 Task: Add an event with the title Second Team Building Retreat, date ''2024/05/02'', time 9:40 AM to 11:40 AMand add a description: The quality assurance team will examine the actual deliverables produced during the project, such as software applications, reports, or physical products. They will verify that the deliverables meet the specified requirements, functional specifications, and quality standards.Select event color  Lavender . Add location for the event as: 456 Giza Pyramids, Giza, Egypt, logged in from the account softage.6@softage.netand send the event invitation to softage.7@softage.net and softage.8@softage.net. Set a reminder for the event Every weekday(Monday to Friday)
Action: Mouse moved to (83, 110)
Screenshot: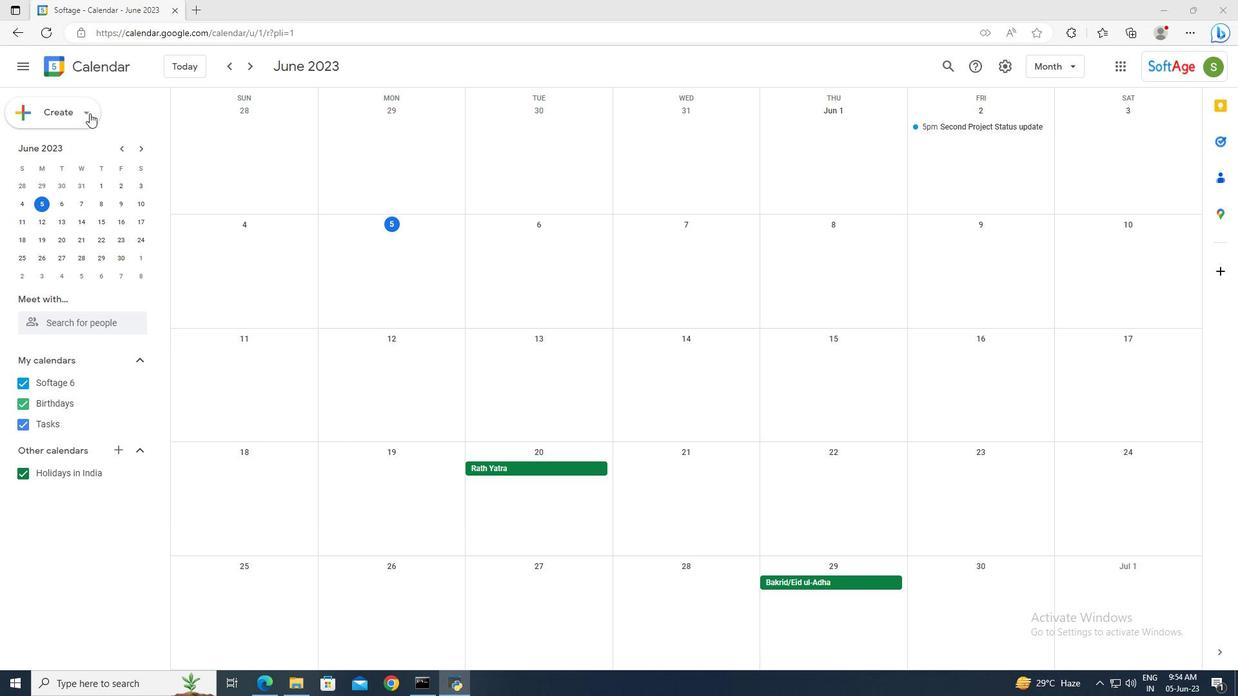 
Action: Mouse pressed left at (83, 110)
Screenshot: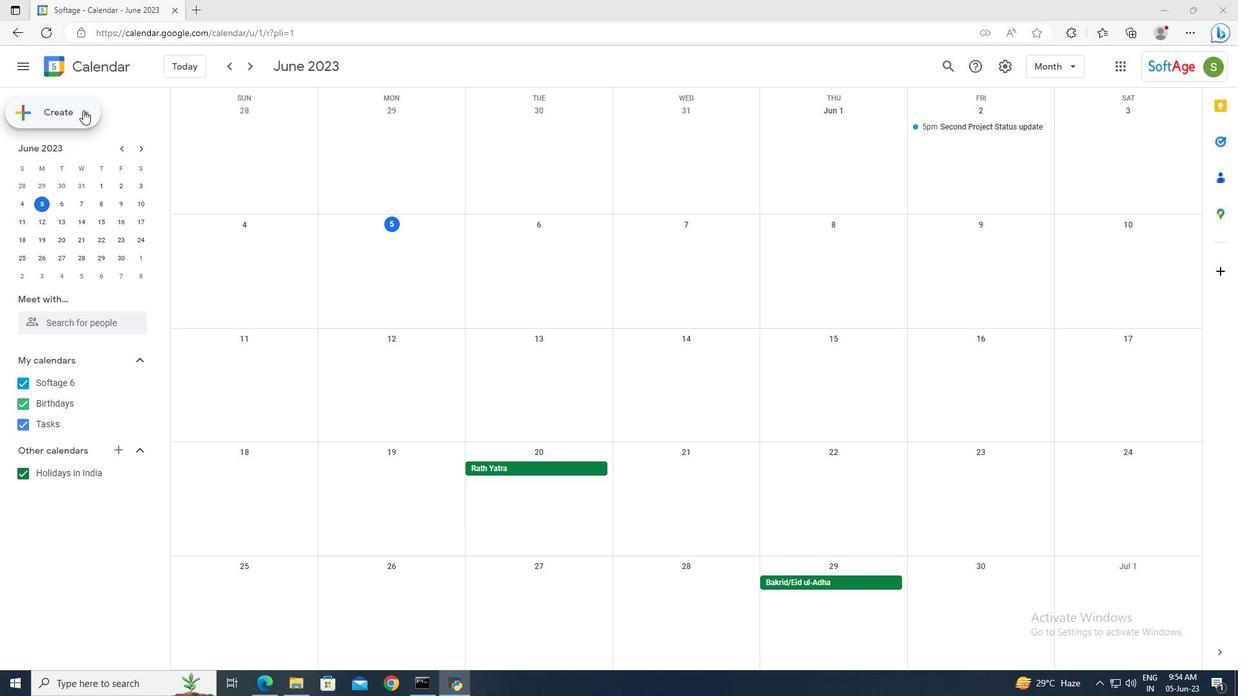 
Action: Mouse moved to (83, 141)
Screenshot: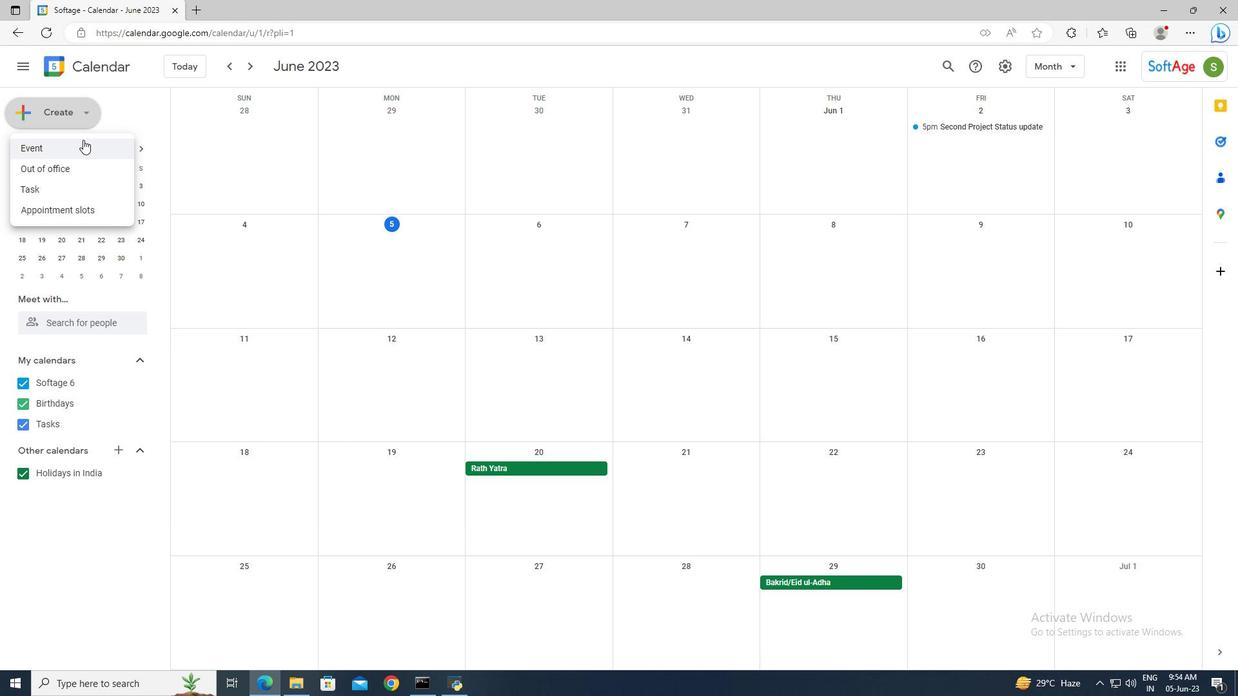 
Action: Mouse pressed left at (83, 141)
Screenshot: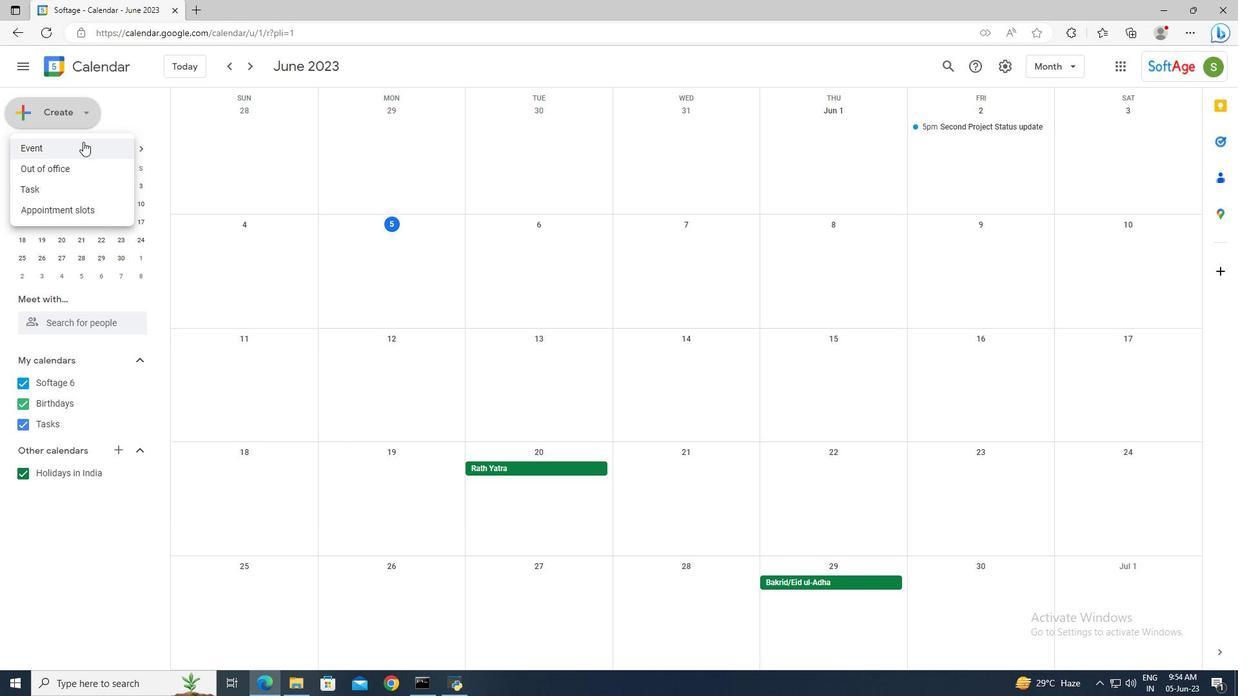 
Action: Mouse moved to (223, 501)
Screenshot: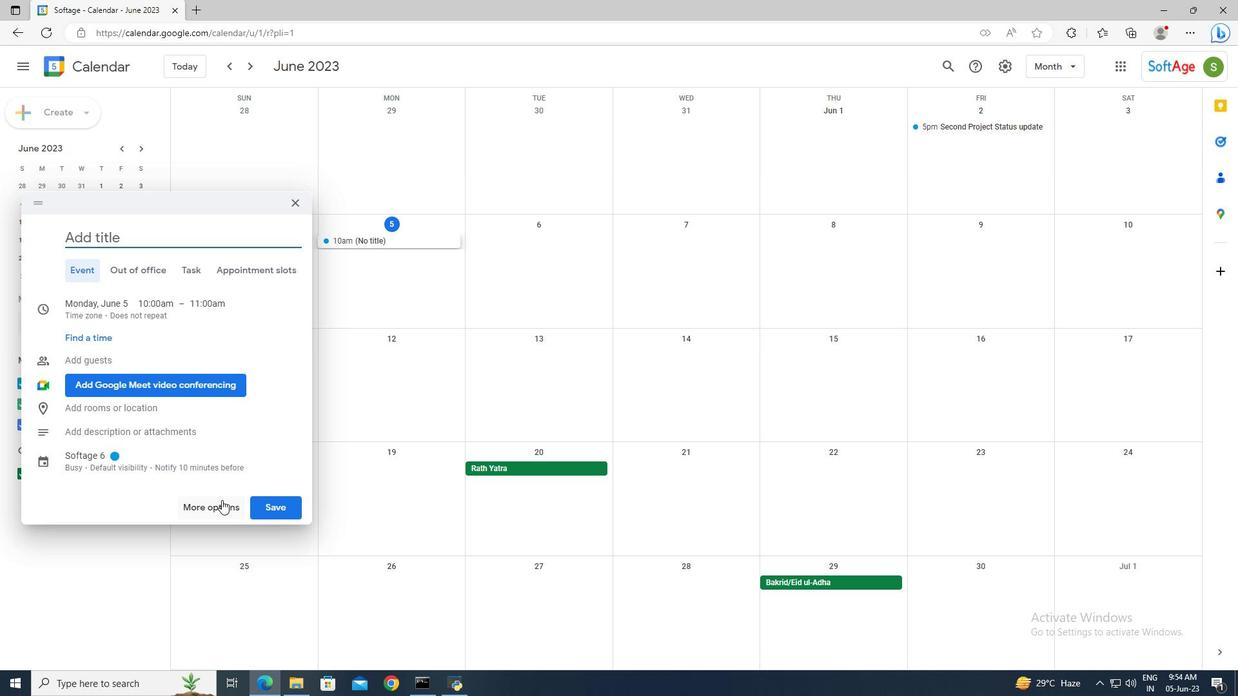 
Action: Mouse pressed left at (223, 501)
Screenshot: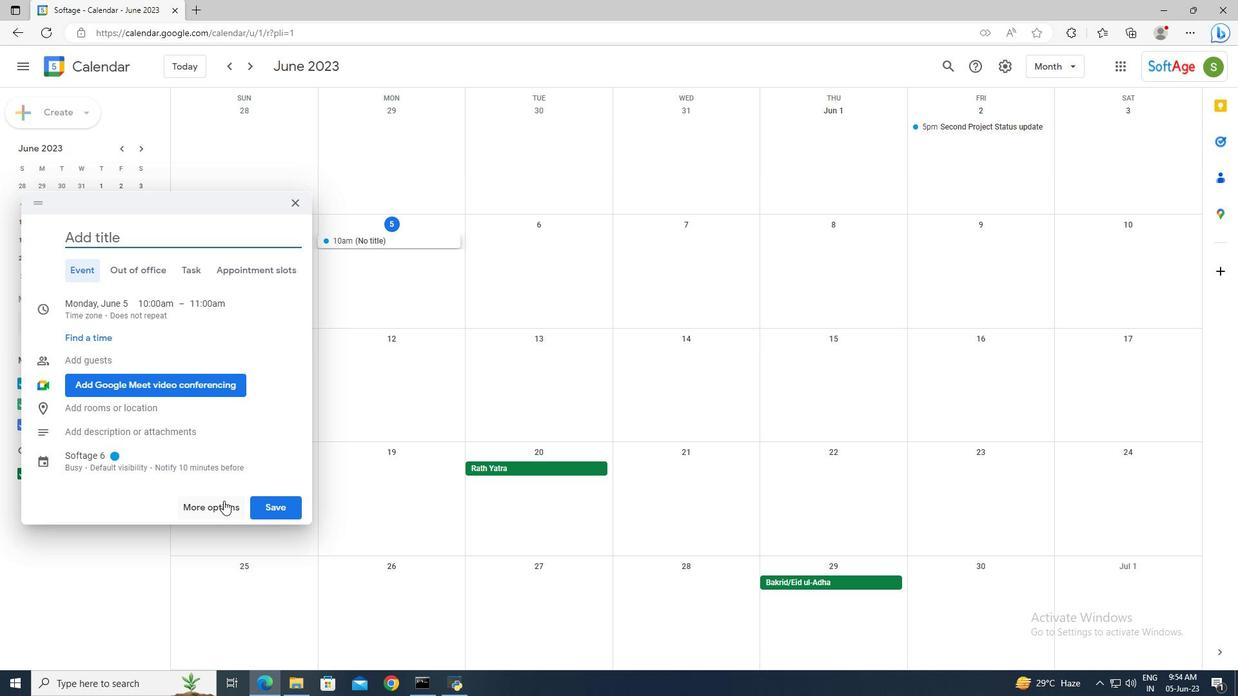 
Action: Mouse moved to (219, 78)
Screenshot: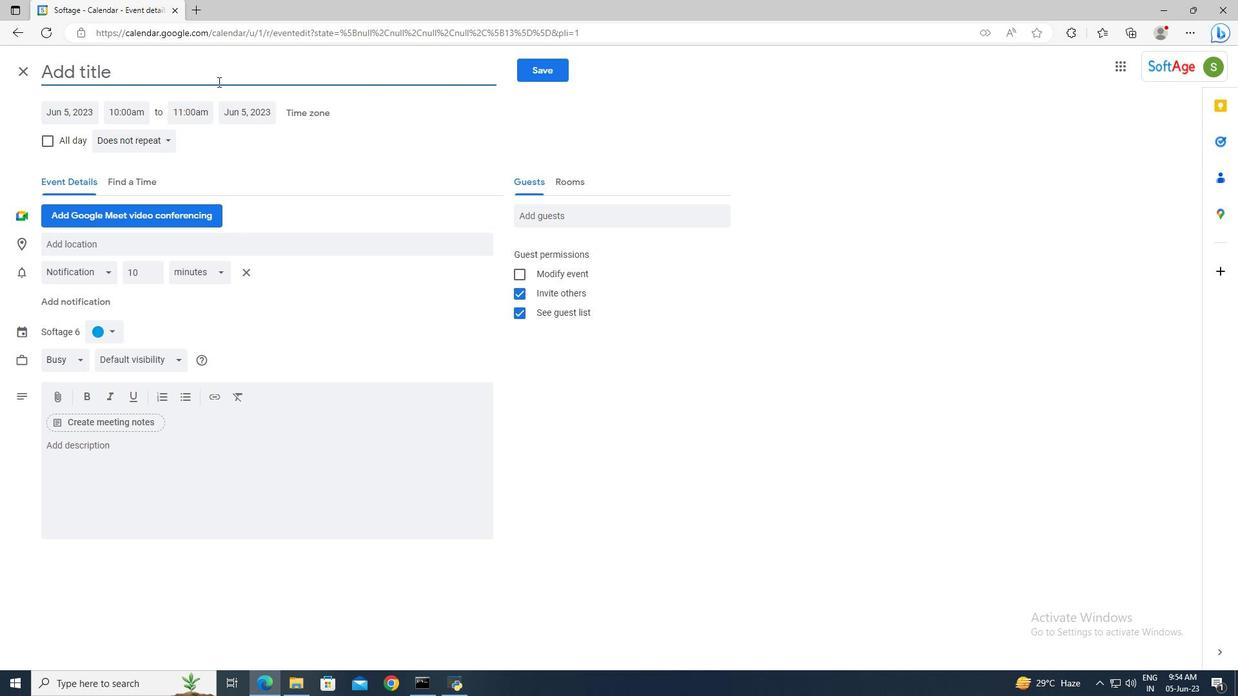 
Action: Mouse pressed left at (219, 78)
Screenshot: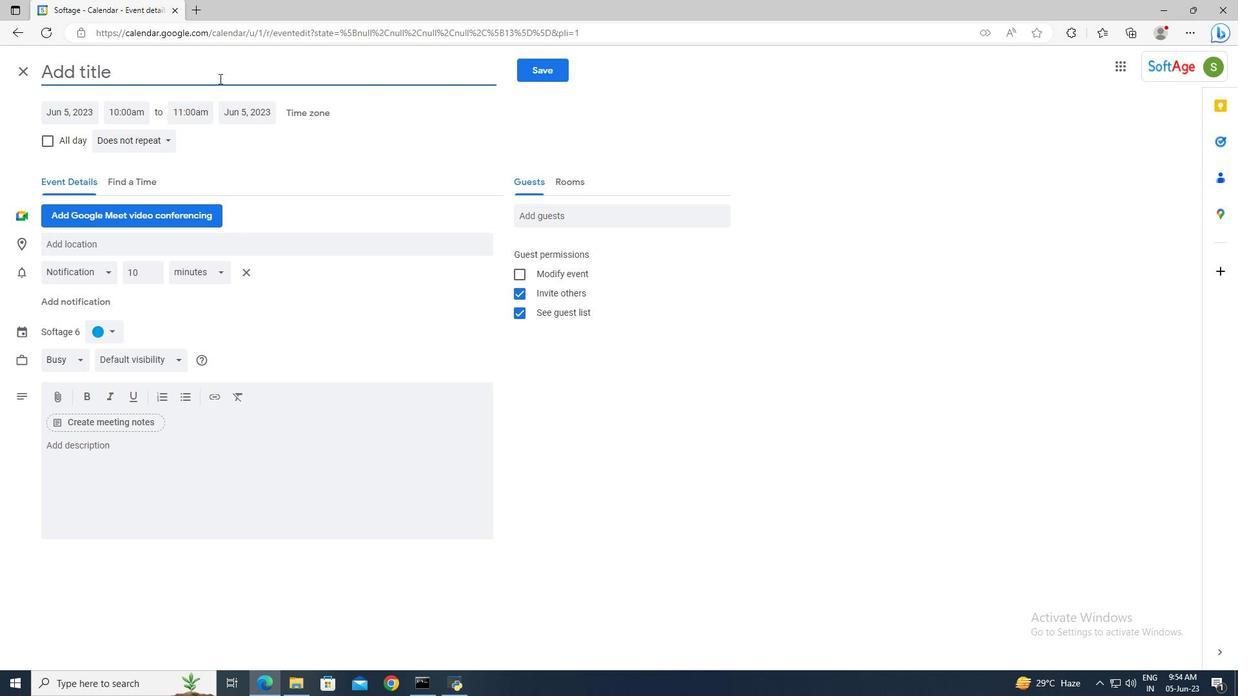 
Action: Mouse moved to (217, 76)
Screenshot: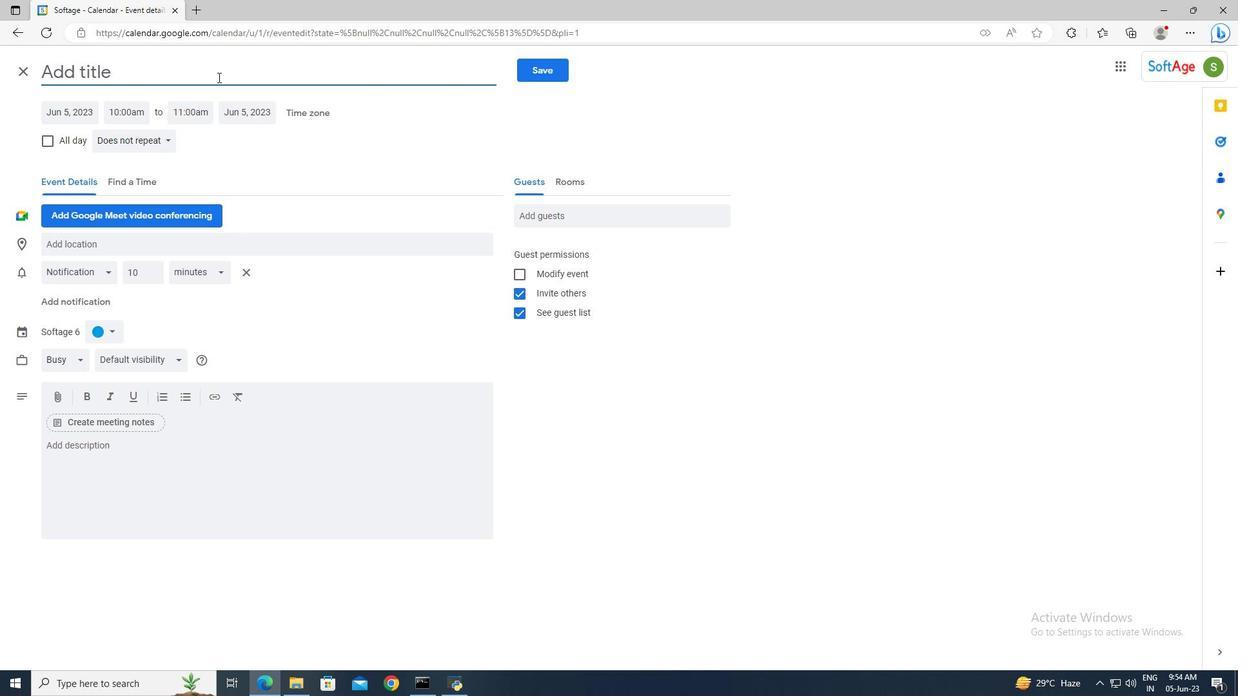 
Action: Key pressed <Key.shift>Sec
Screenshot: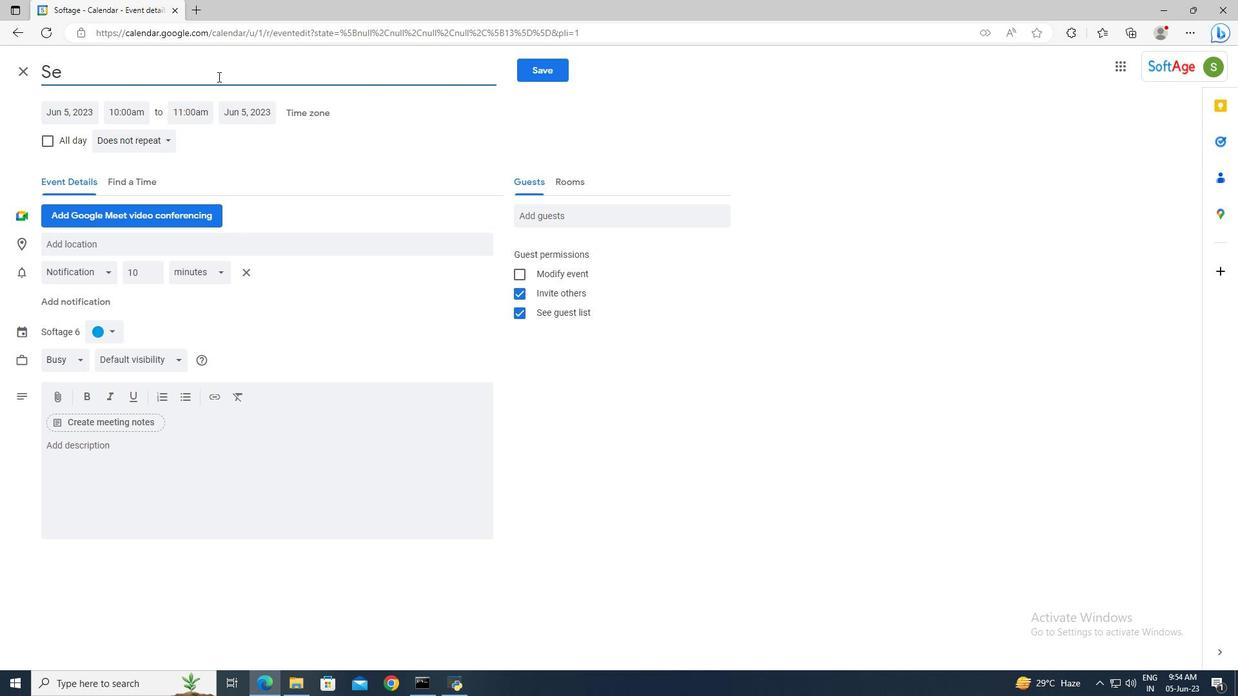
Action: Mouse moved to (217, 76)
Screenshot: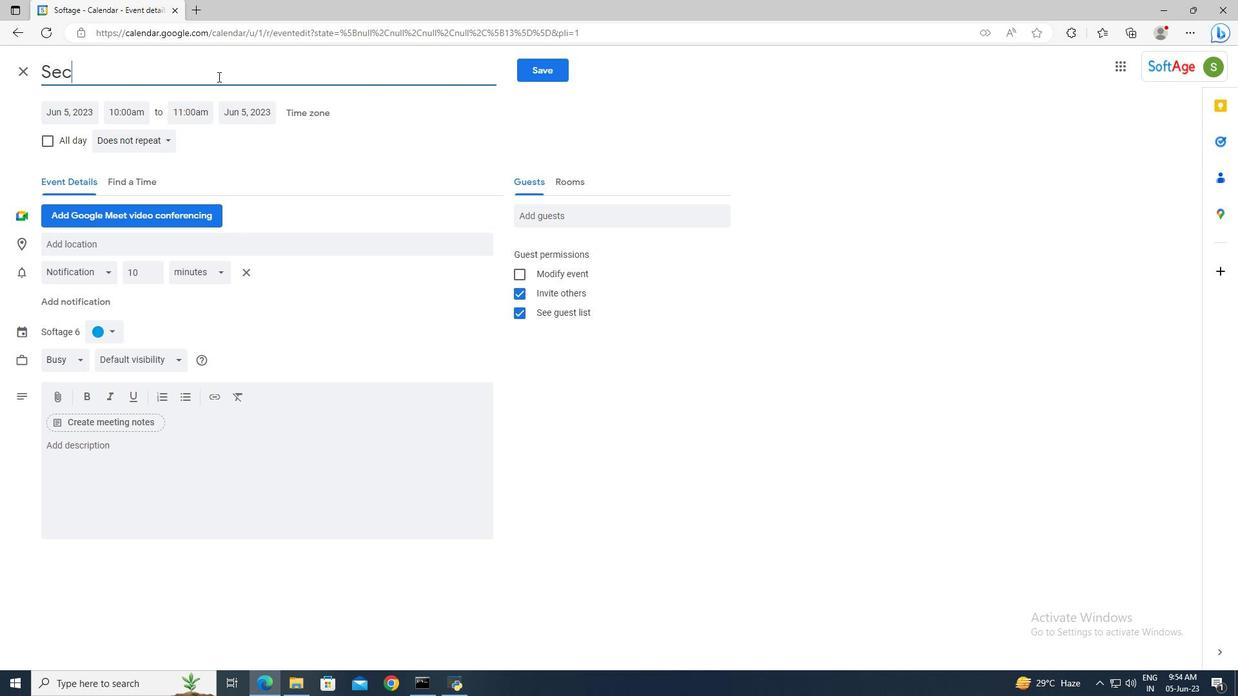 
Action: Key pressed ond<Key.space><Key.shift>Team<Key.space><Key.shift>Build
Screenshot: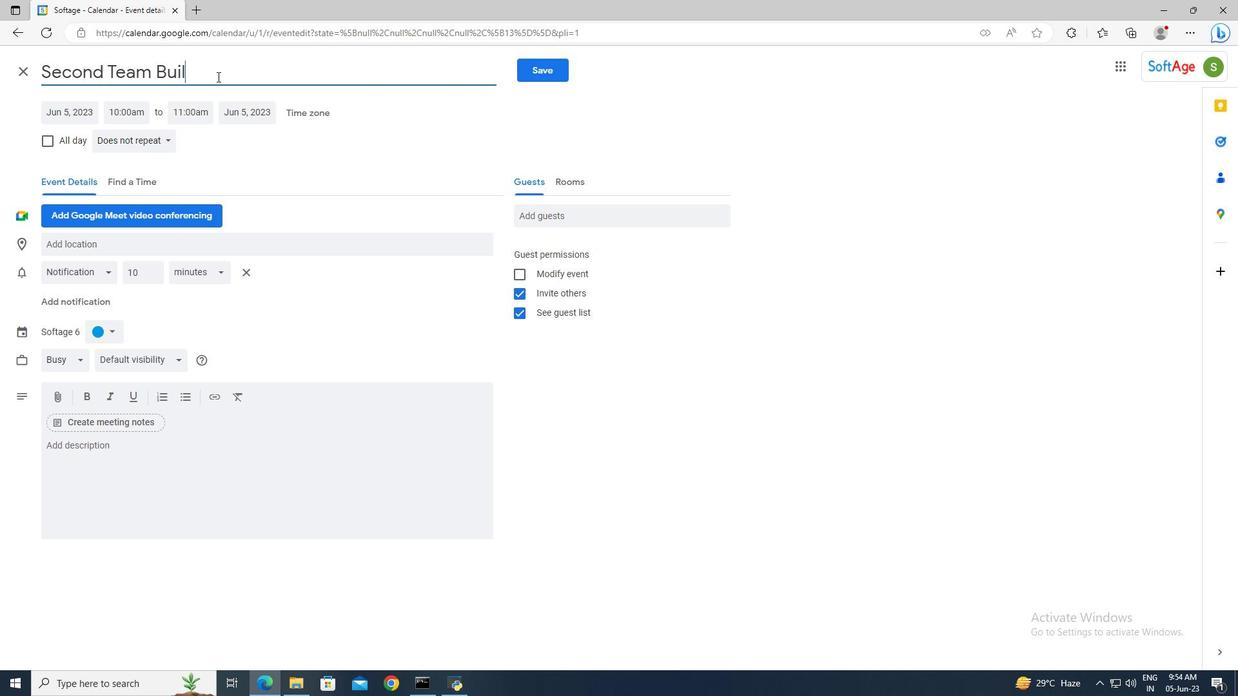 
Action: Mouse moved to (217, 76)
Screenshot: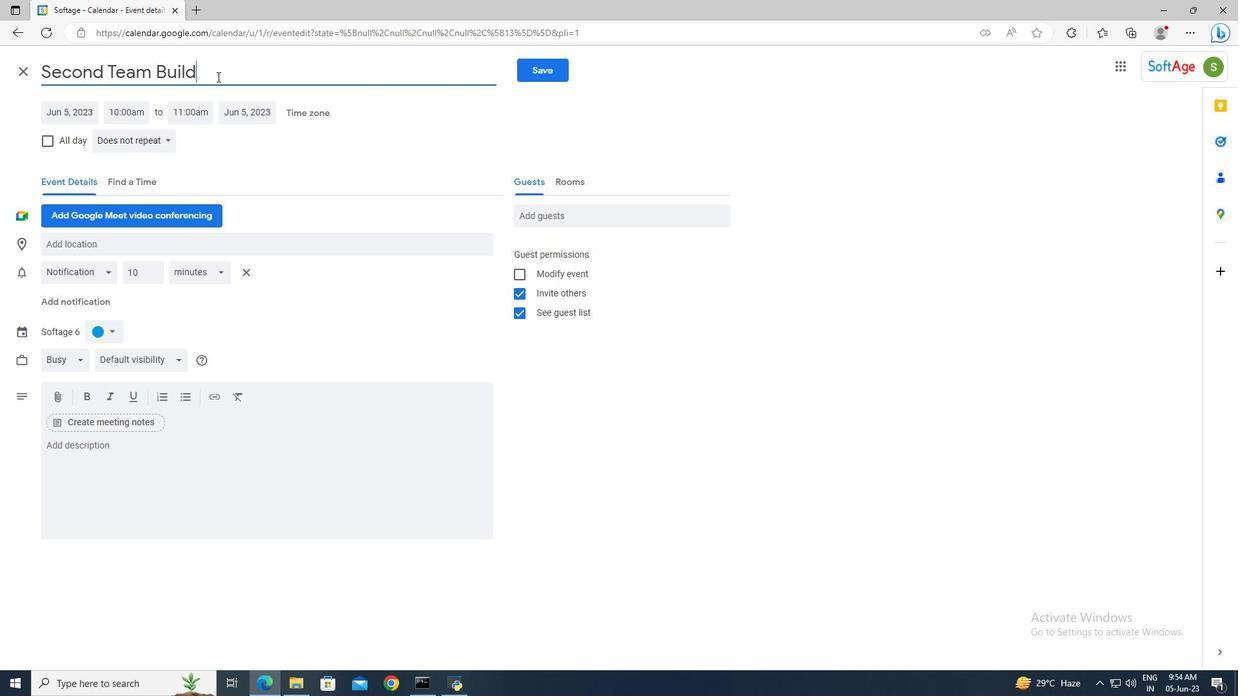 
Action: Key pressed ing<Key.space><Key.shift>Retreat
Screenshot: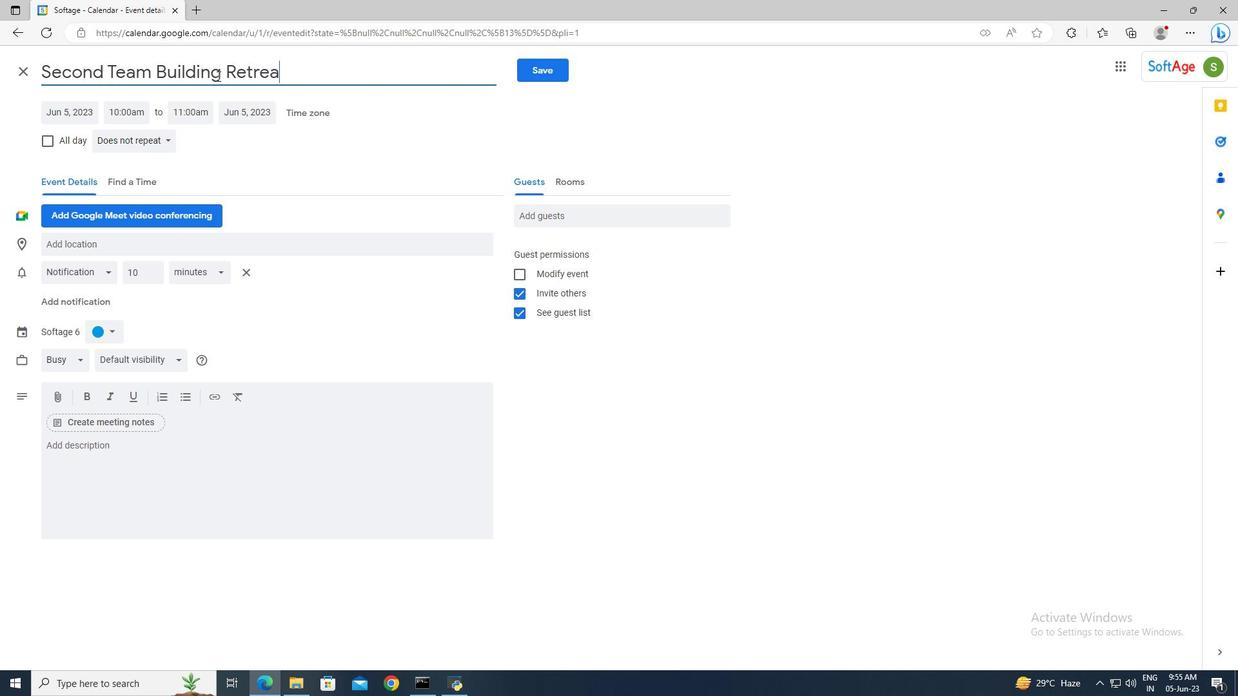 
Action: Mouse moved to (85, 118)
Screenshot: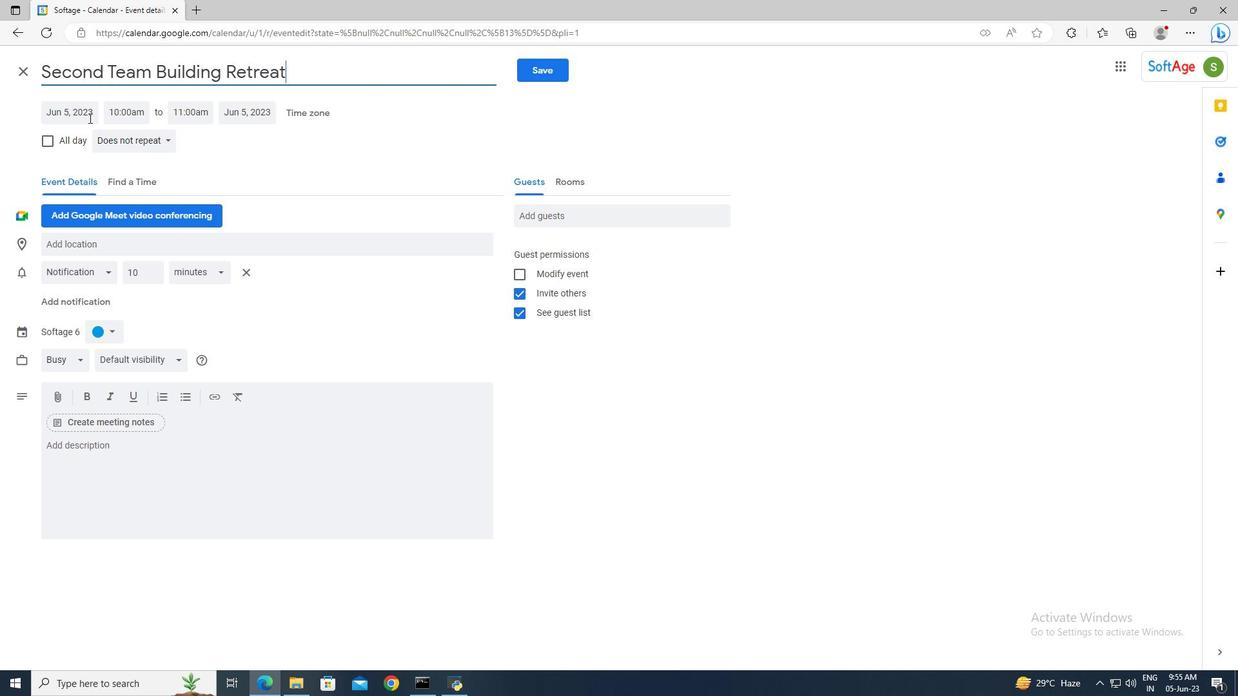 
Action: Mouse pressed left at (85, 118)
Screenshot: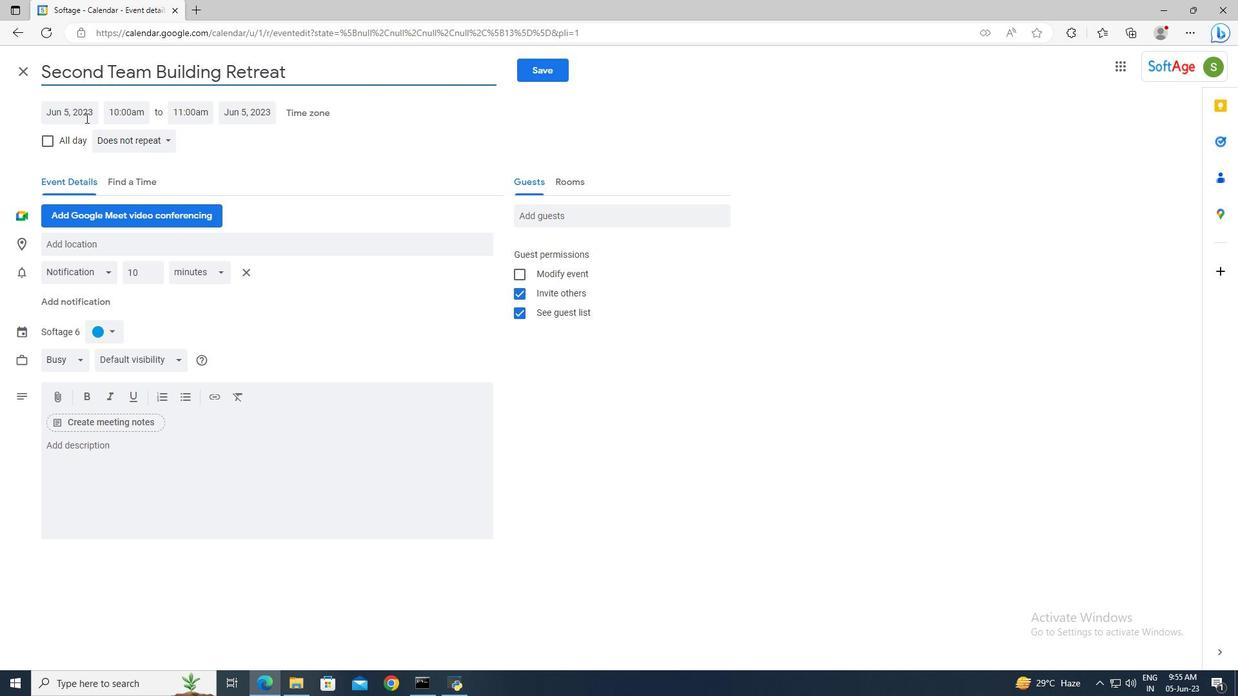 
Action: Mouse moved to (199, 137)
Screenshot: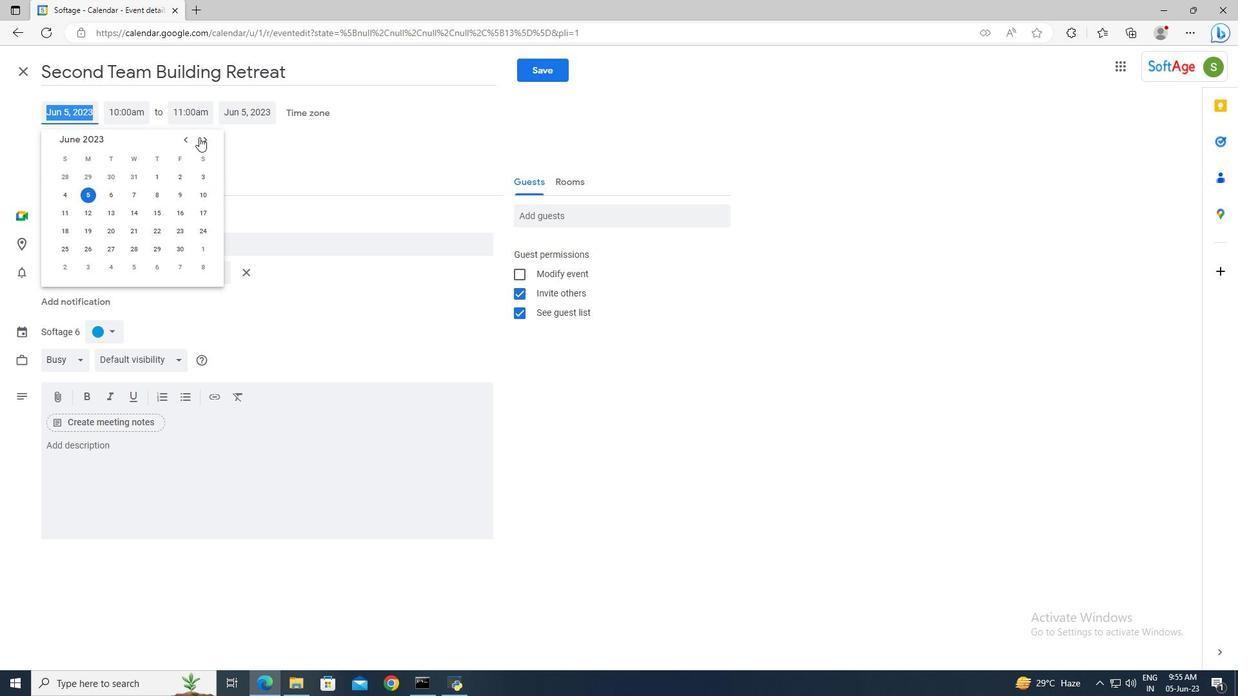 
Action: Mouse pressed left at (199, 137)
Screenshot: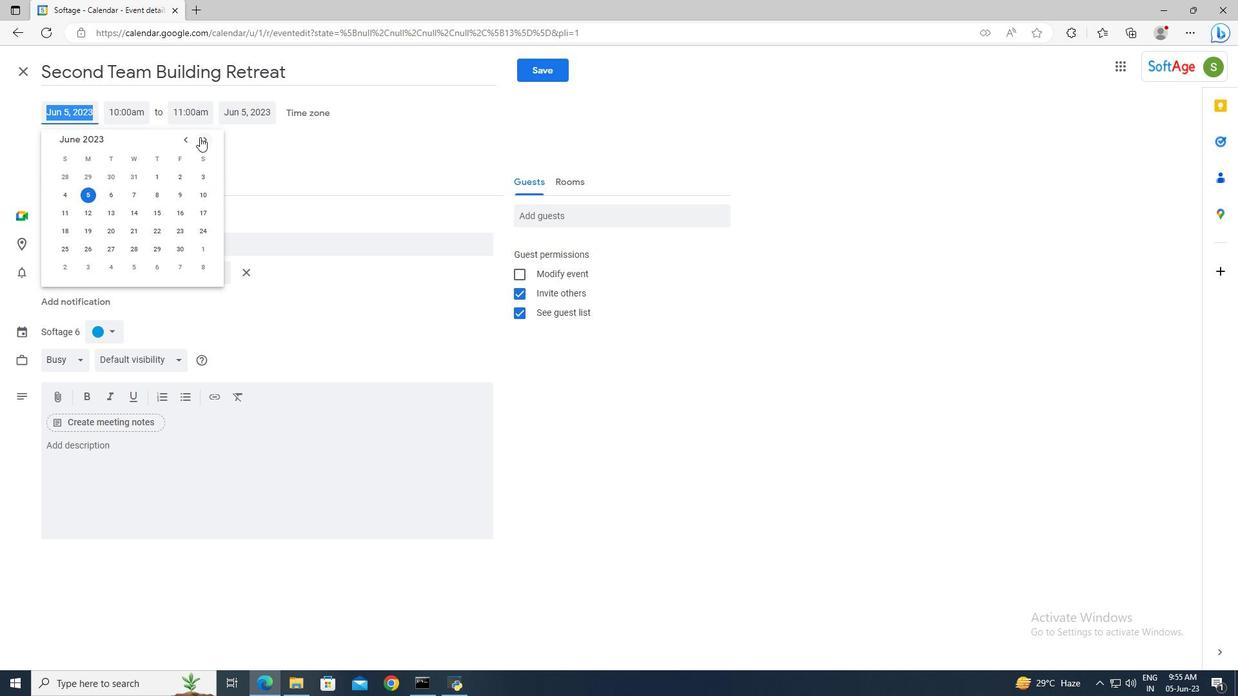 
Action: Mouse pressed left at (199, 137)
Screenshot: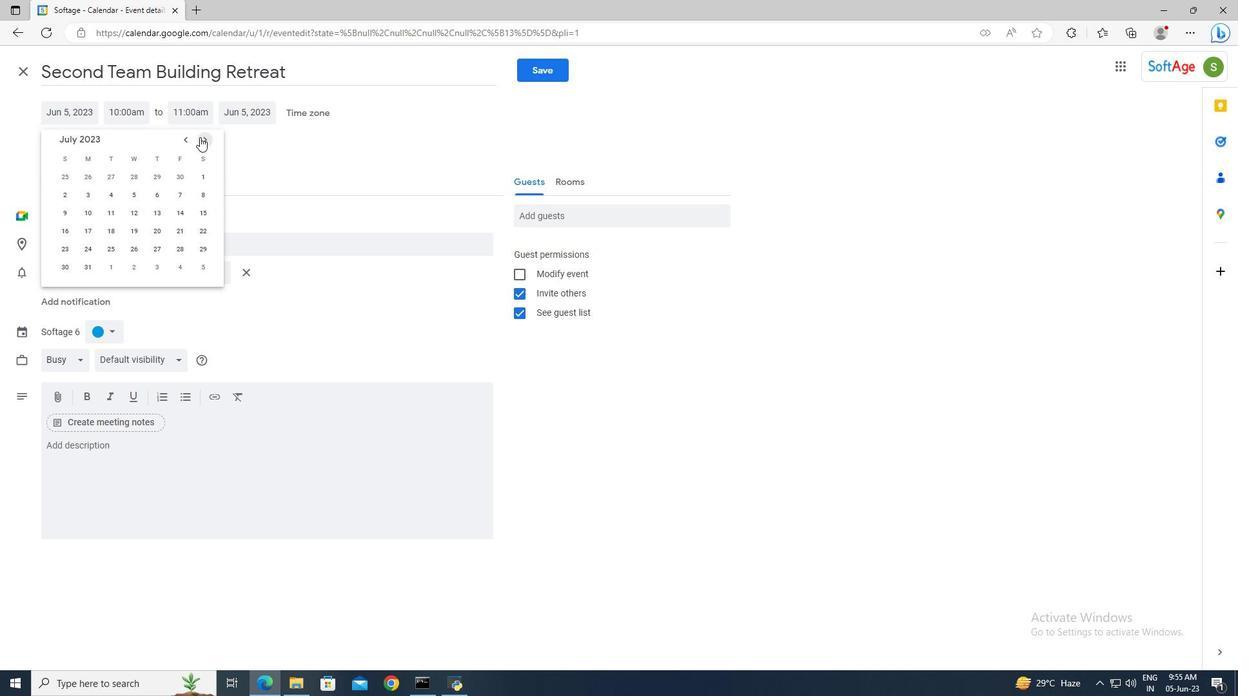 
Action: Mouse pressed left at (199, 137)
Screenshot: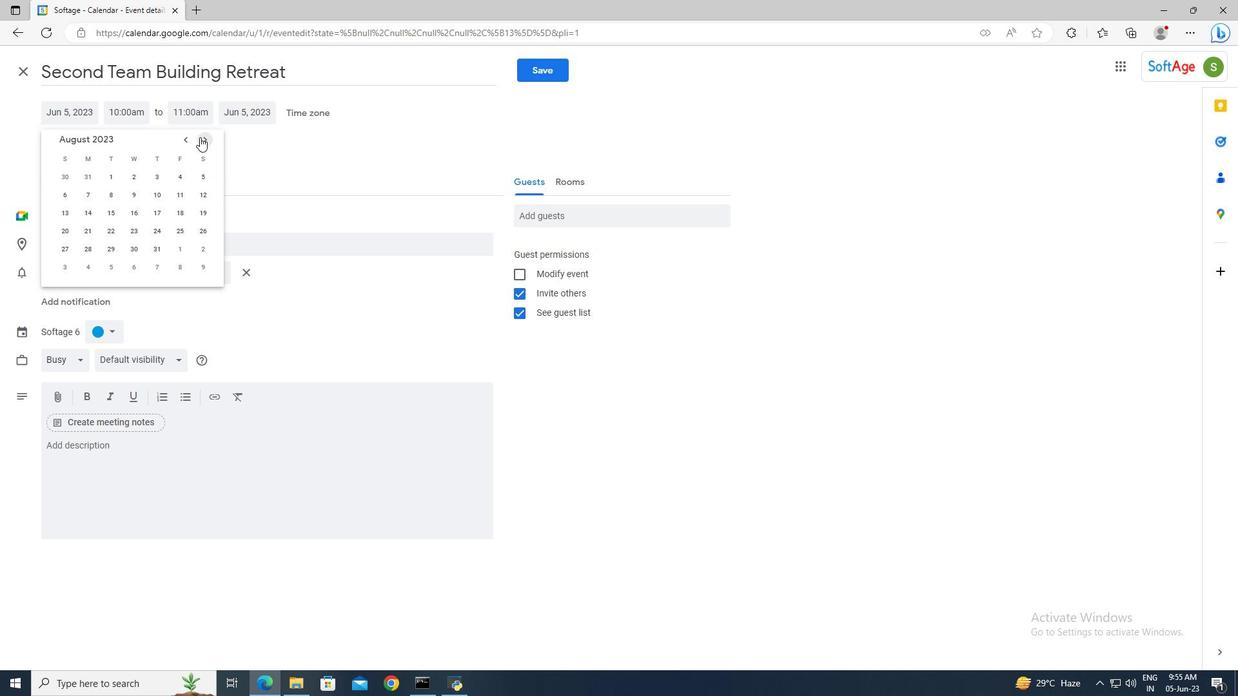 
Action: Mouse pressed left at (199, 137)
Screenshot: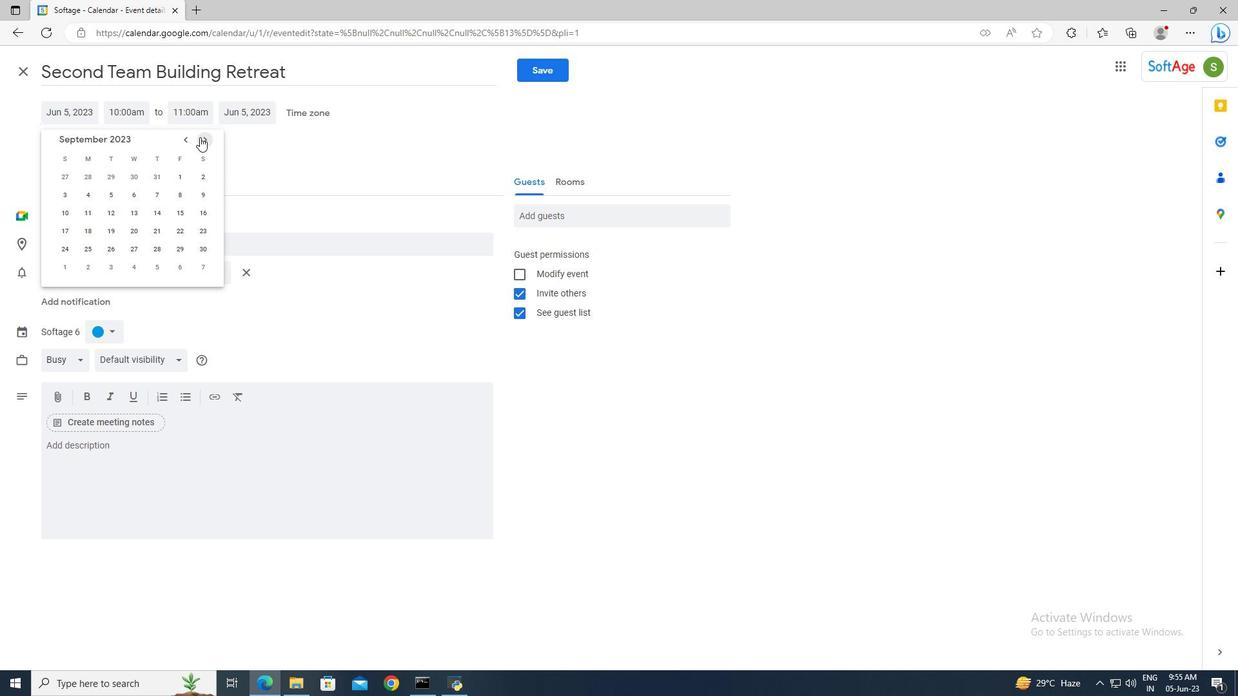 
Action: Mouse pressed left at (199, 137)
Screenshot: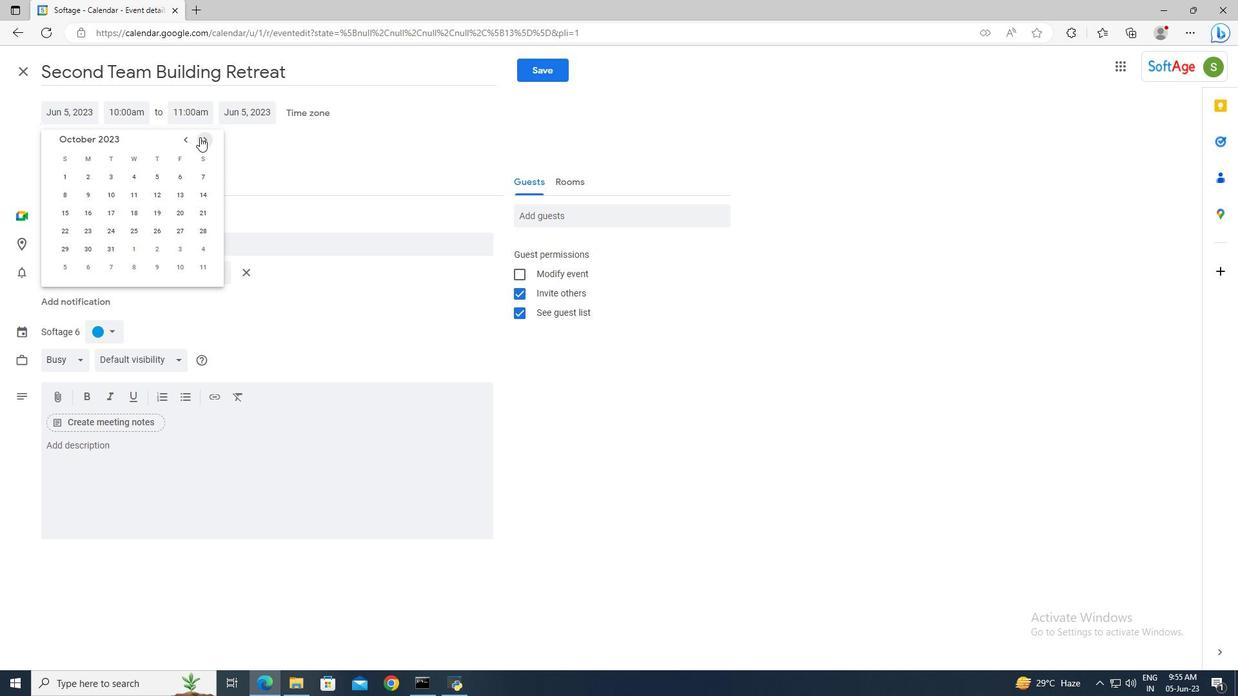 
Action: Mouse pressed left at (199, 137)
Screenshot: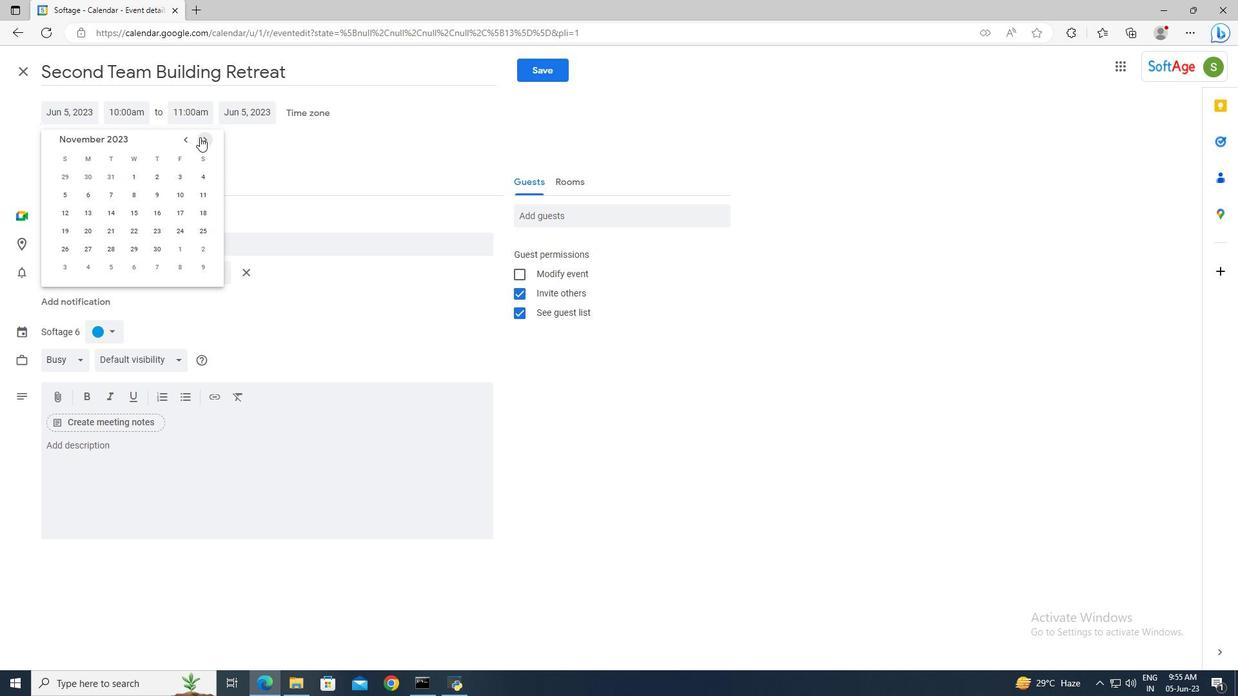 
Action: Mouse pressed left at (199, 137)
Screenshot: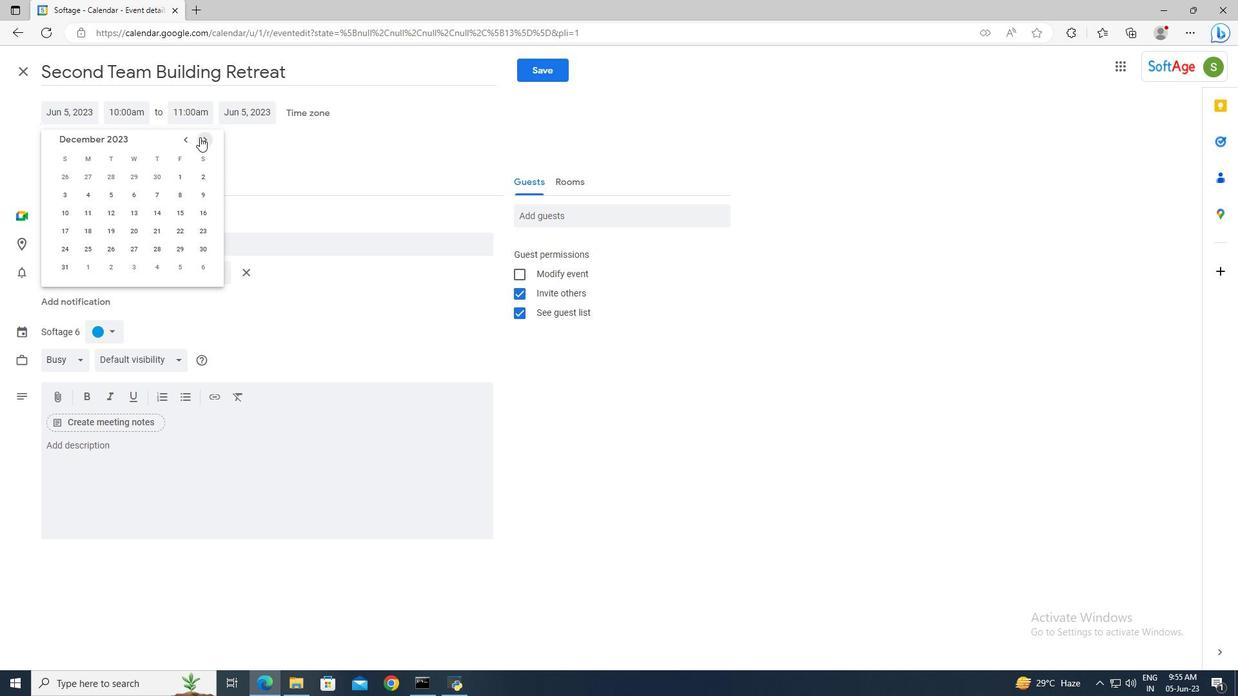 
Action: Mouse pressed left at (199, 137)
Screenshot: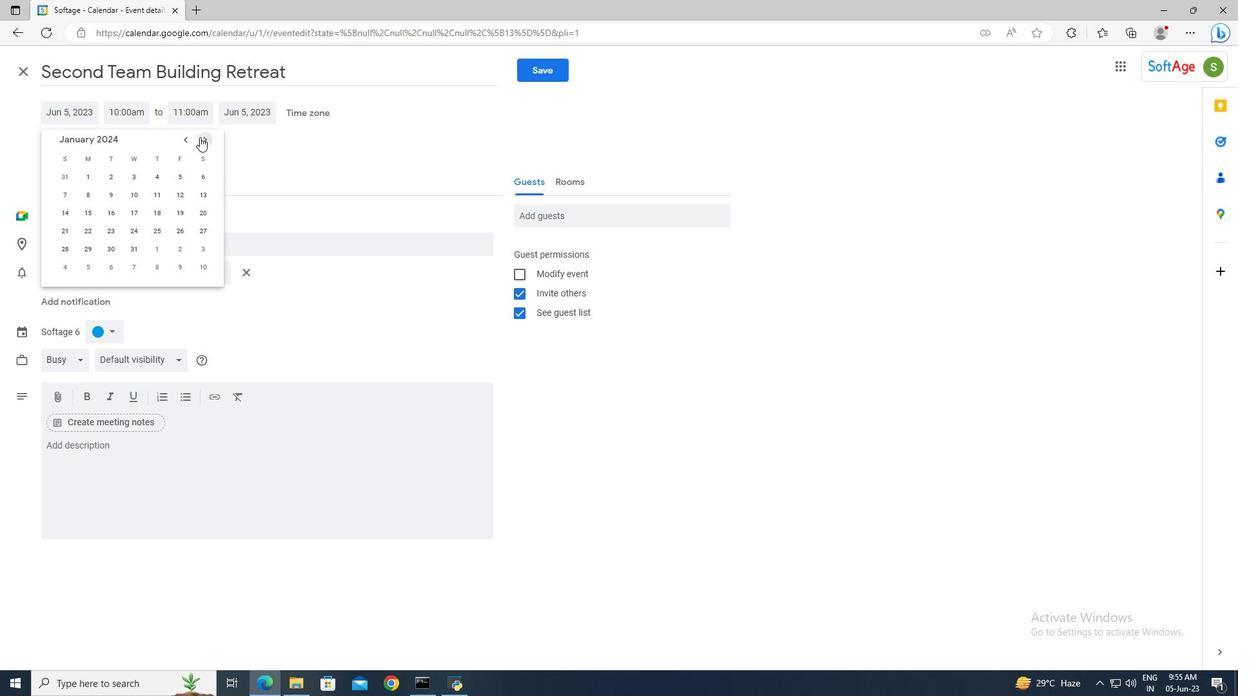 
Action: Mouse pressed left at (199, 137)
Screenshot: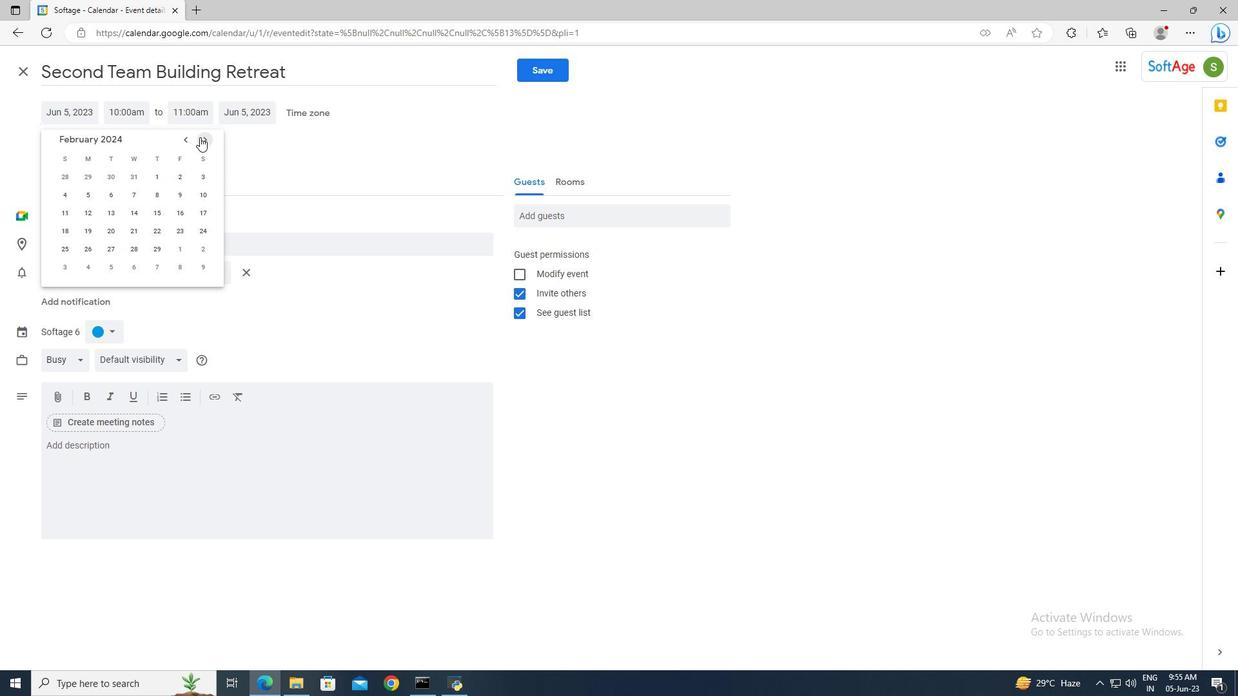 
Action: Mouse moved to (199, 137)
Screenshot: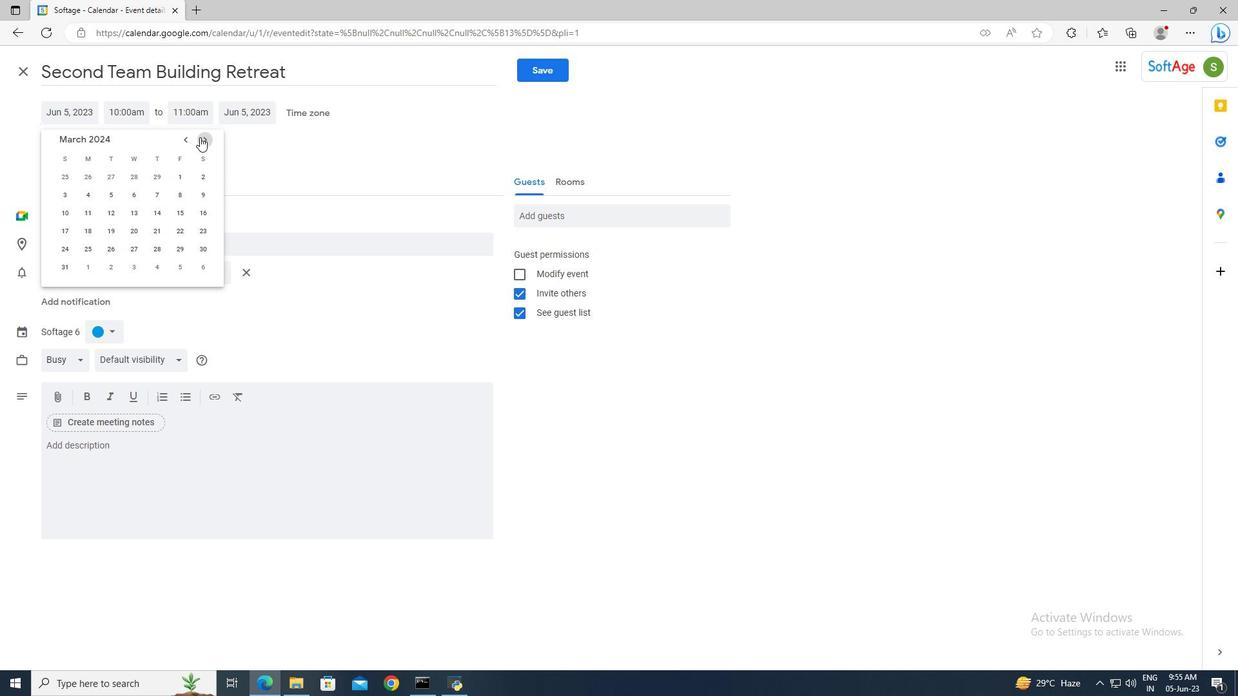 
Action: Mouse pressed left at (199, 137)
Screenshot: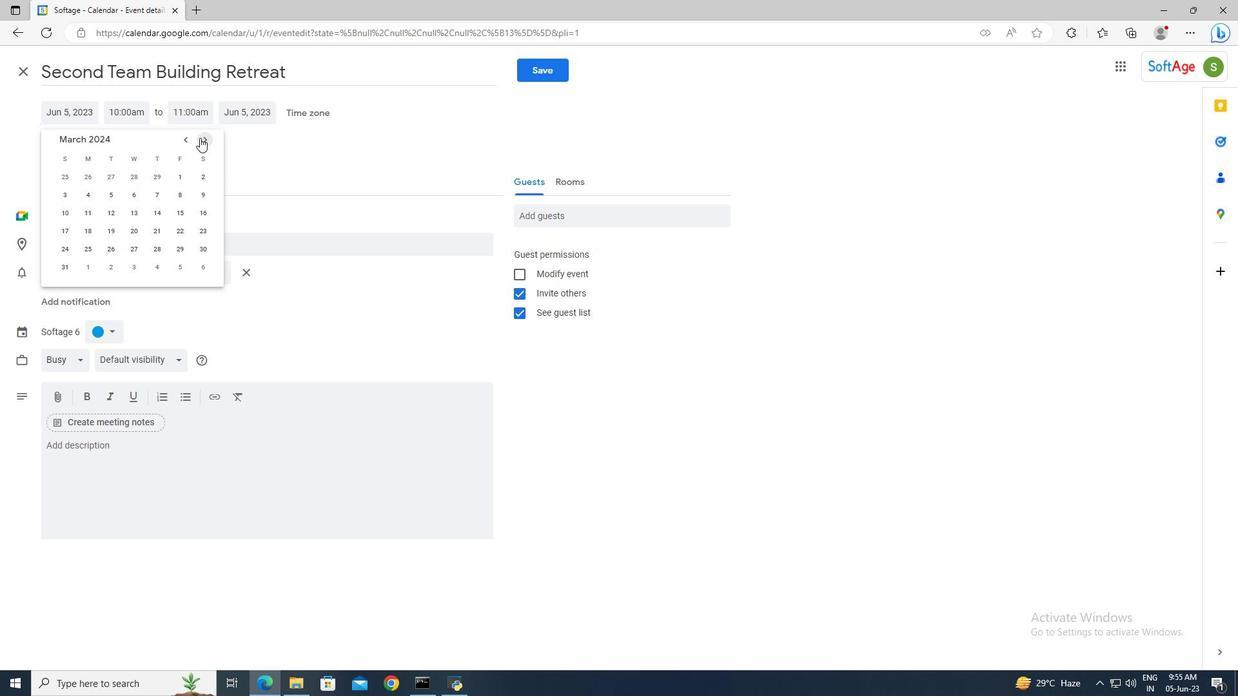 
Action: Mouse pressed left at (199, 137)
Screenshot: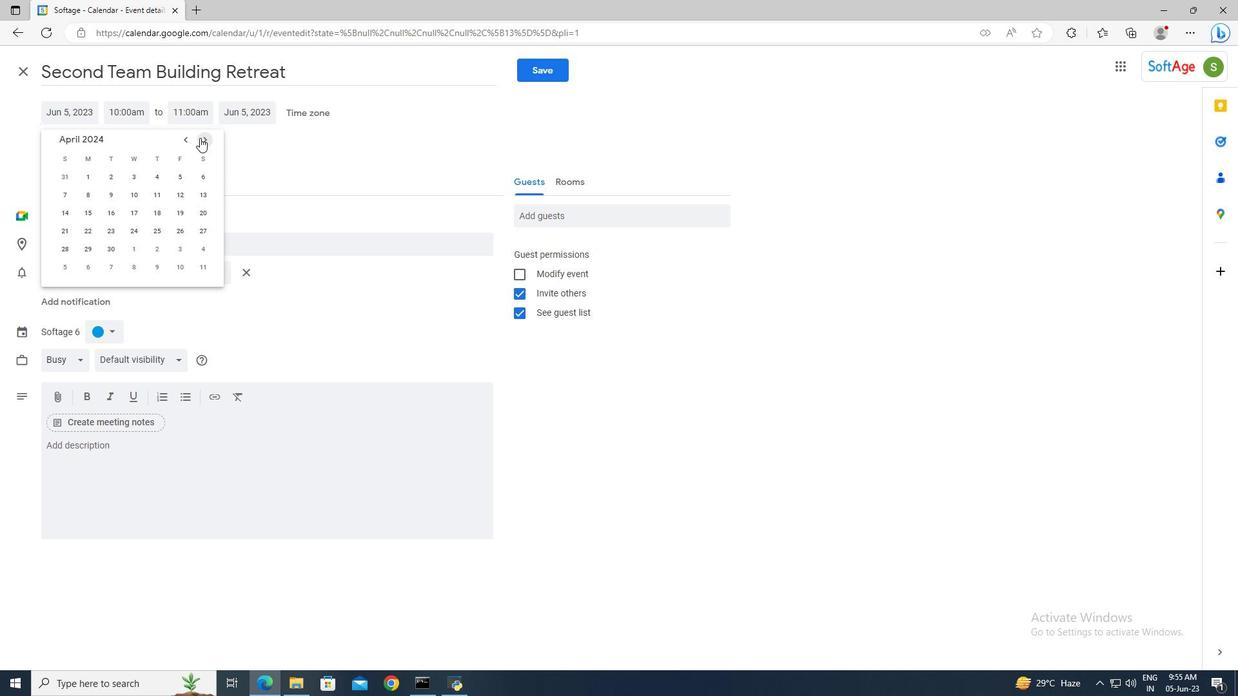 
Action: Mouse moved to (157, 177)
Screenshot: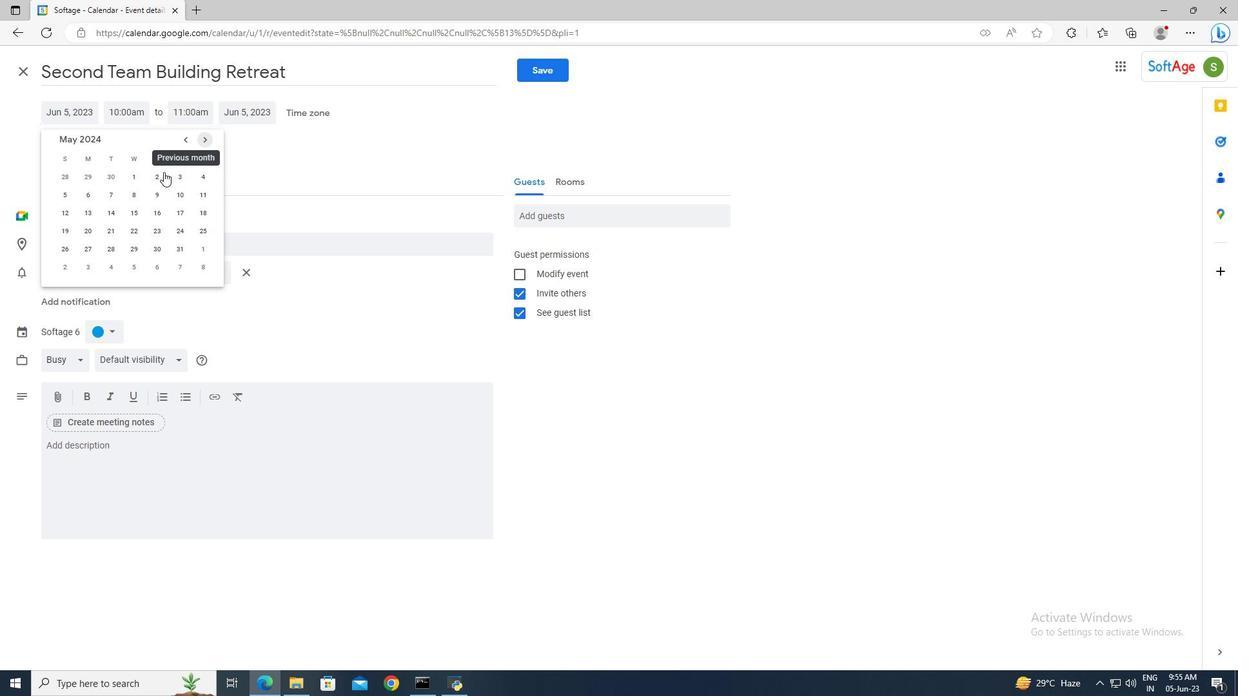 
Action: Mouse pressed left at (157, 177)
Screenshot: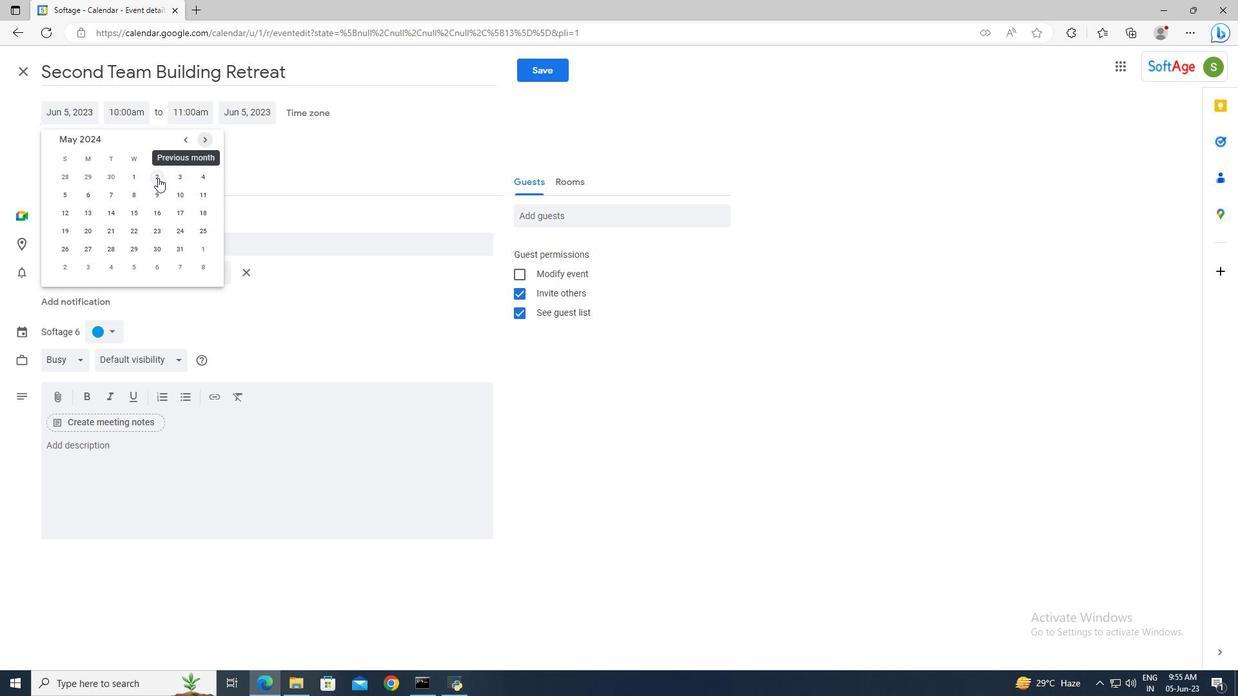
Action: Mouse moved to (132, 118)
Screenshot: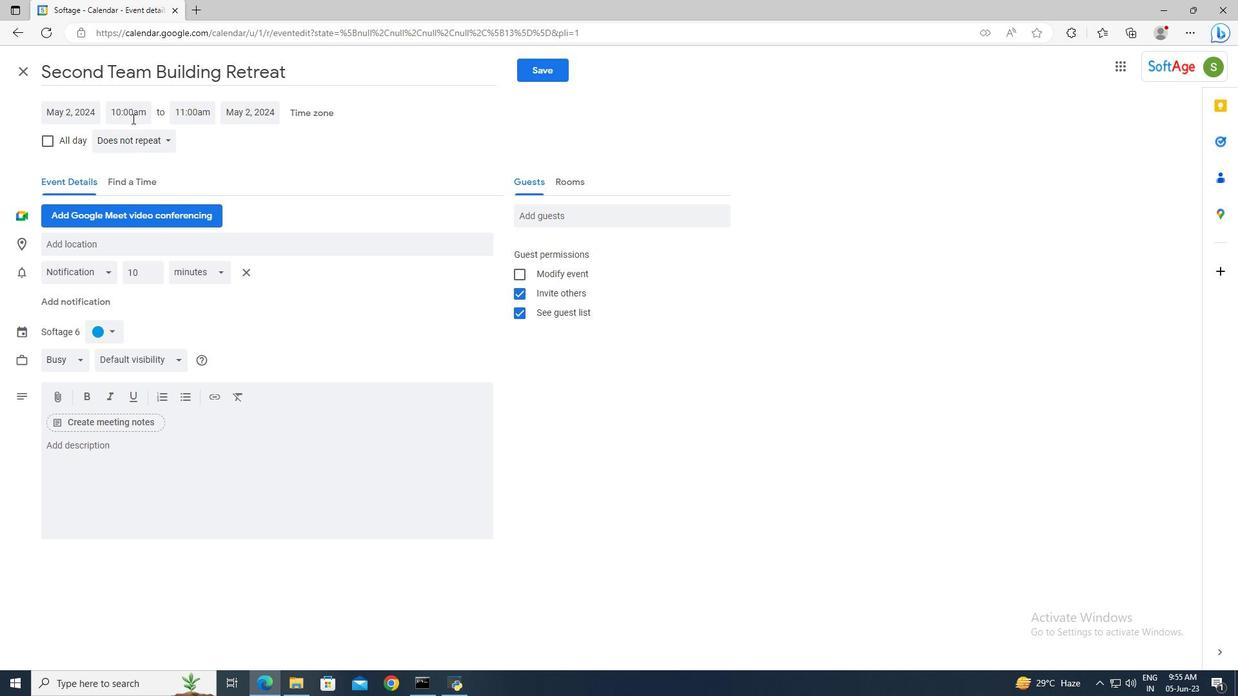 
Action: Mouse pressed left at (132, 118)
Screenshot: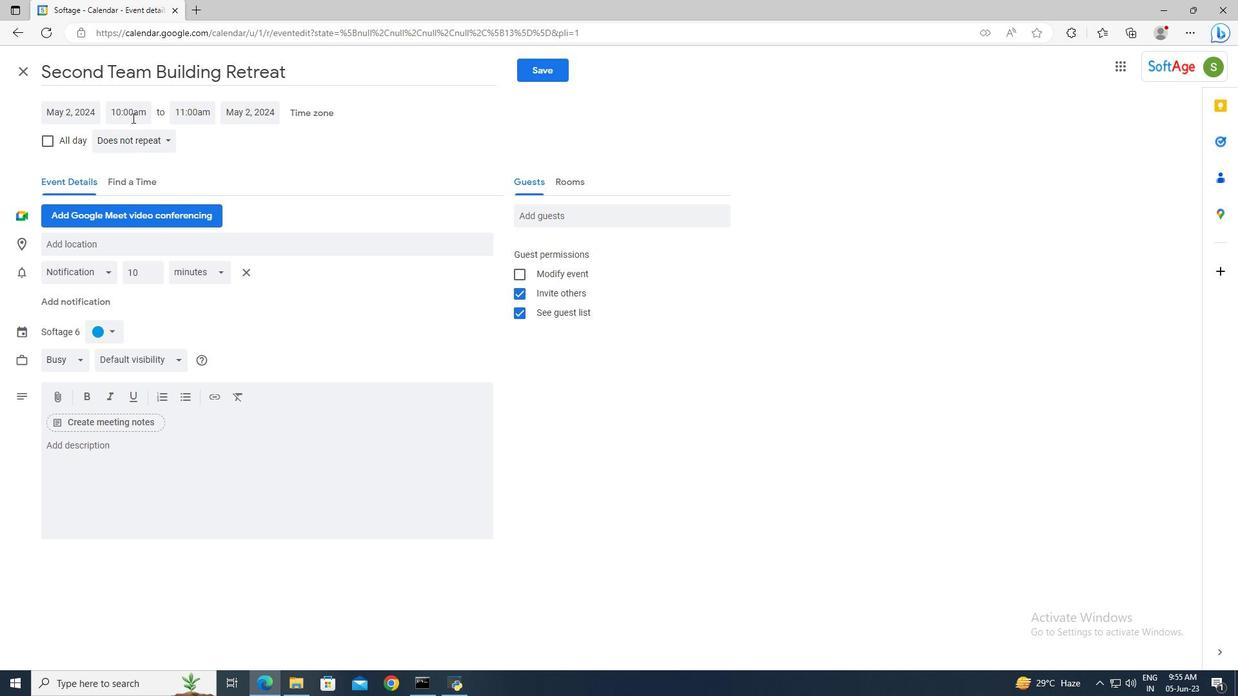 
Action: Key pressed 9<Key.shift_r>:40am<Key.enter><Key.tab>11<Key.shift_r>:40<Key.enter>
Screenshot: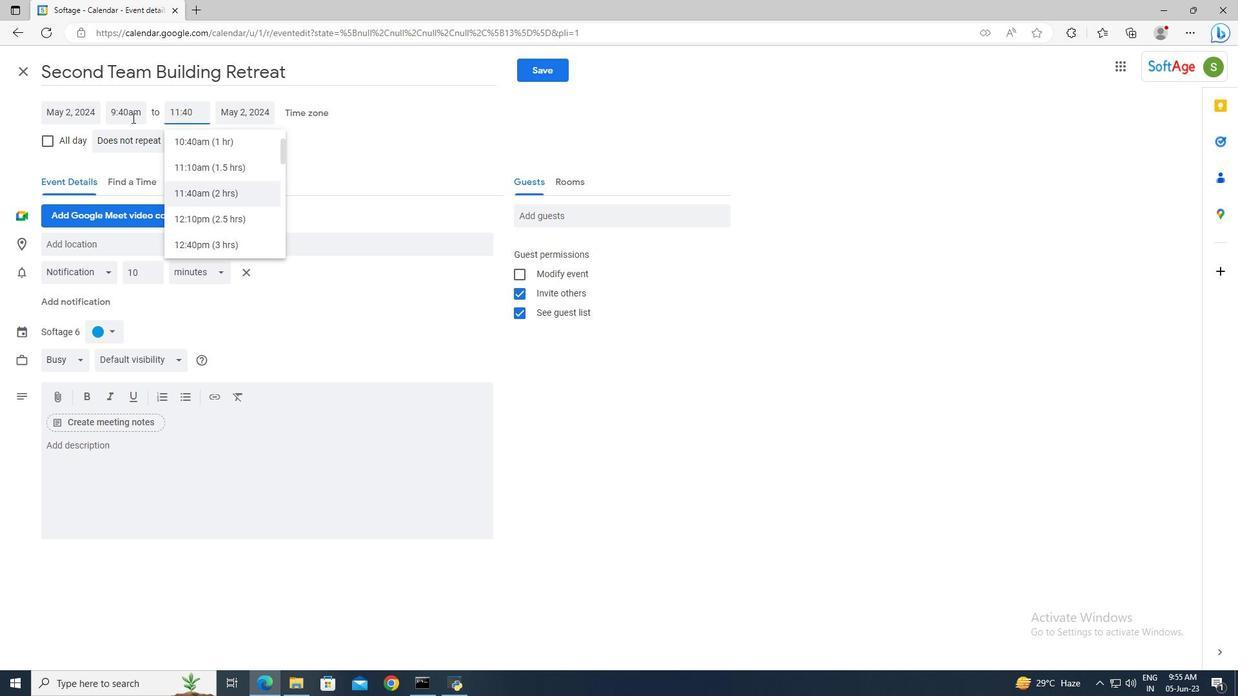 
Action: Mouse moved to (132, 441)
Screenshot: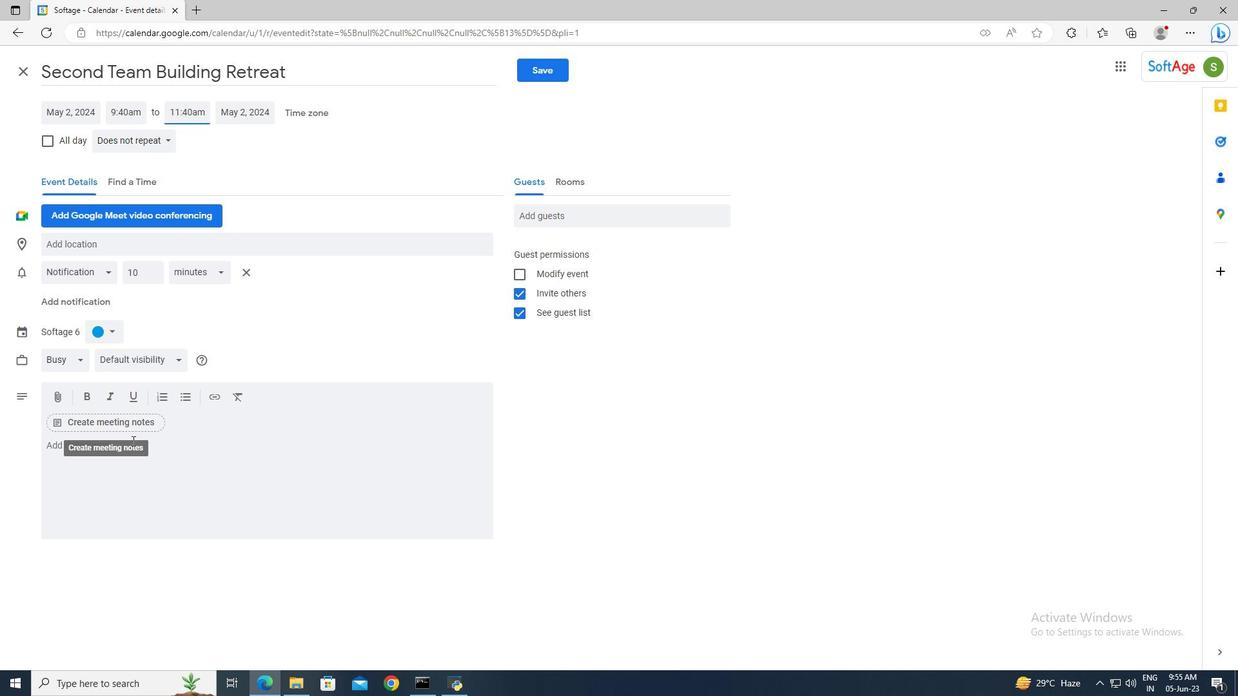 
Action: Mouse pressed left at (132, 441)
Screenshot: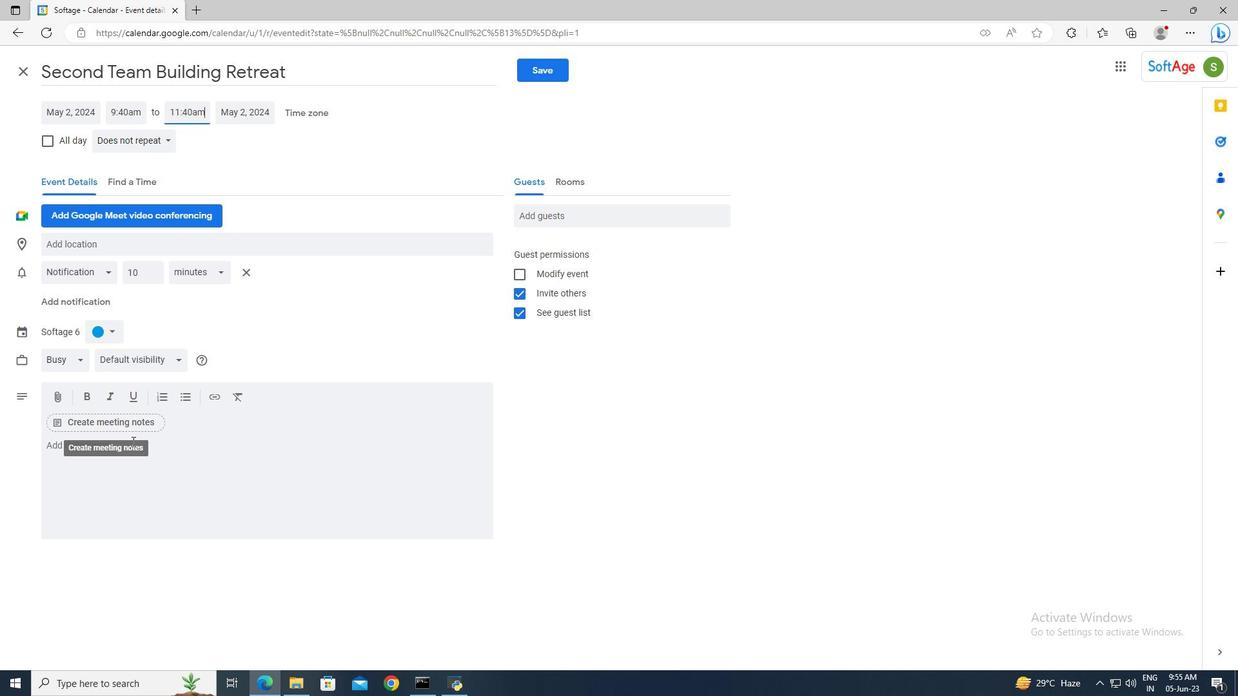 
Action: Key pressed <Key.shift>The<Key.space>quality<Key.space>assurance<Key.space>team<Key.space>will<Key.space>examine<Key.space>the<Key.space>actual<Key.space>deliverables<Key.space>prod
Screenshot: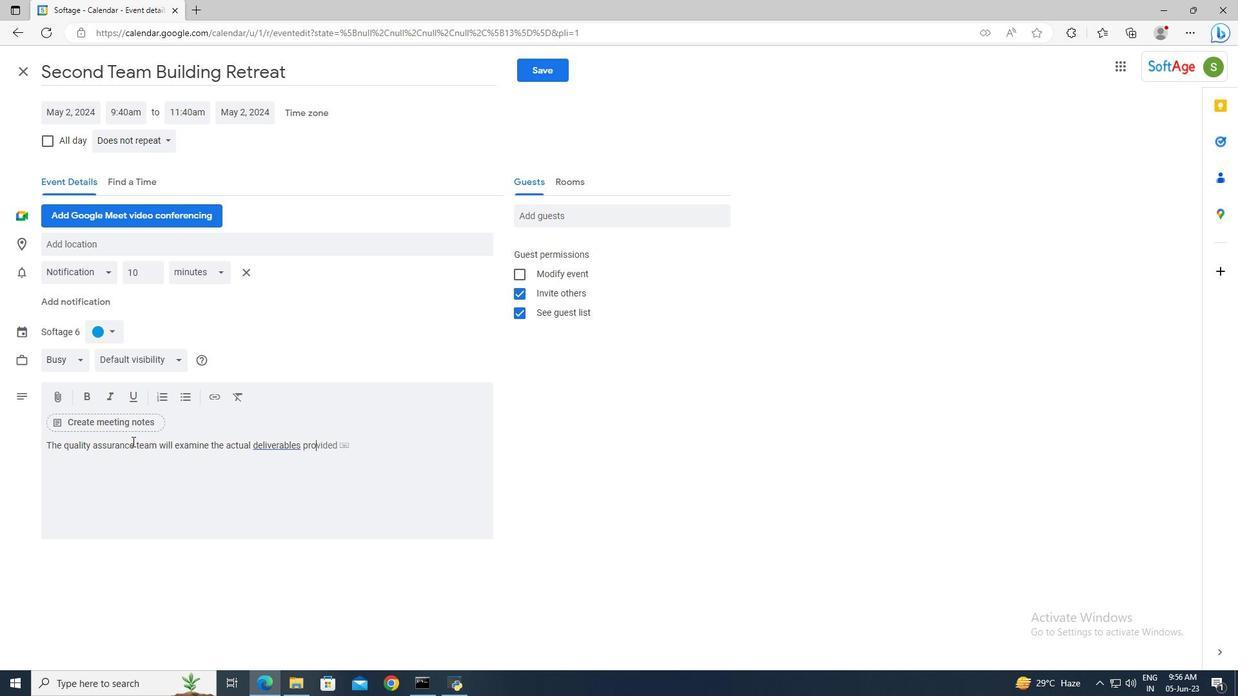 
Action: Mouse moved to (132, 442)
Screenshot: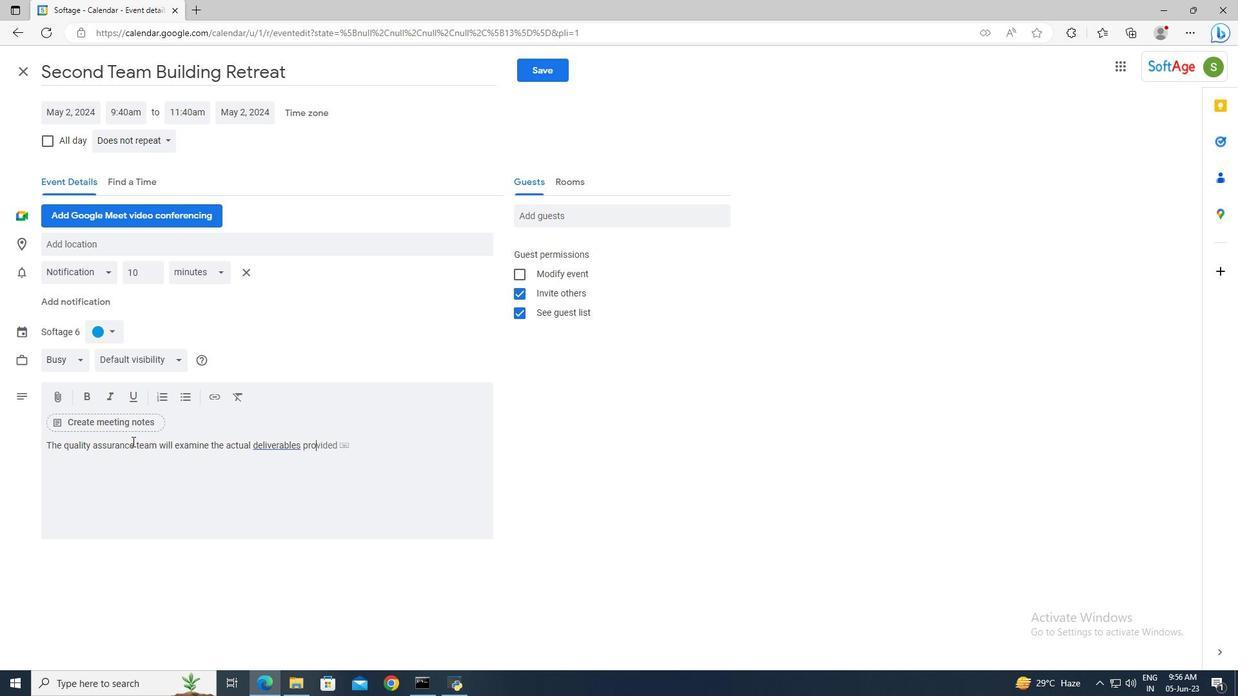 
Action: Key pressed uced<Key.space>during<Key.space>the<Key.space>project,<Key.space>such<Key.space>as<Key.space>software<Key.space>applications,<Key.space>reports,<Key.space>or<Key.space>physical<Key.space>products.<Key.space><Key.shift>They<Key.space>will<Key.space>verify<Key.space>that<Key.space>the<Key.space>deliverables<Key.space>meet<Key.space>the<Key.space>specified<Key.space>requirements,<Key.space>functional<Key.space>specifications,<Key.space>and<Key.space>quality<Key.space>standards.
Screenshot: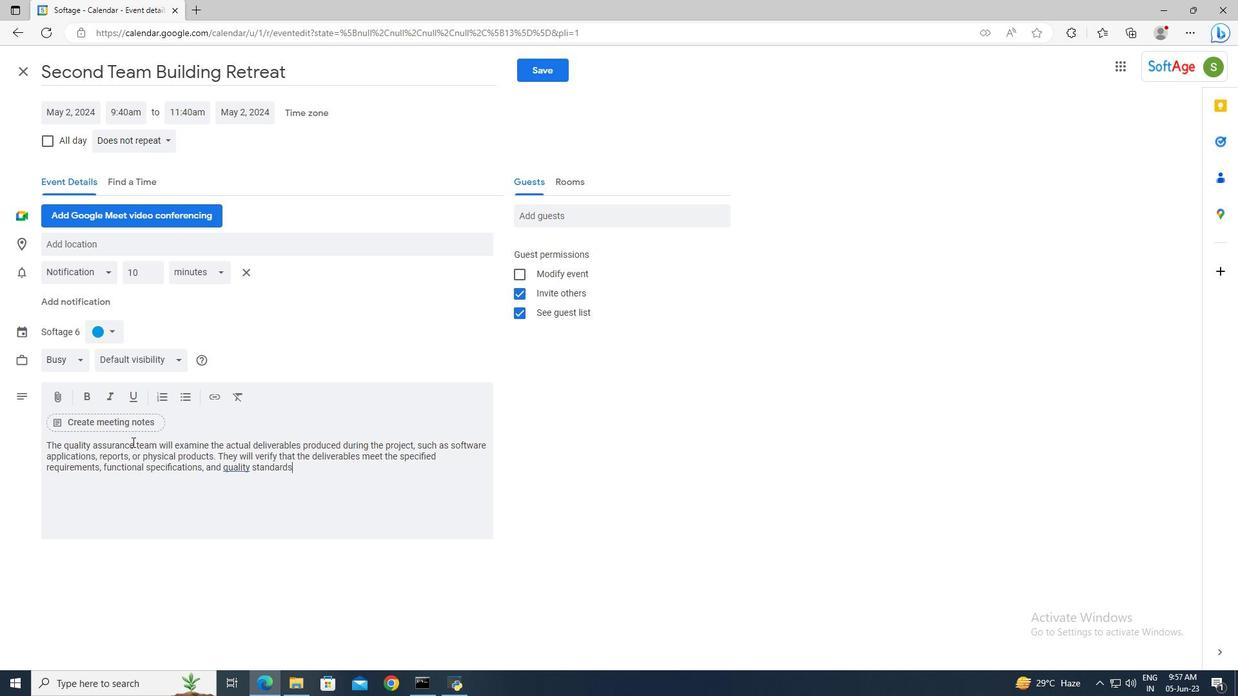 
Action: Mouse moved to (109, 337)
Screenshot: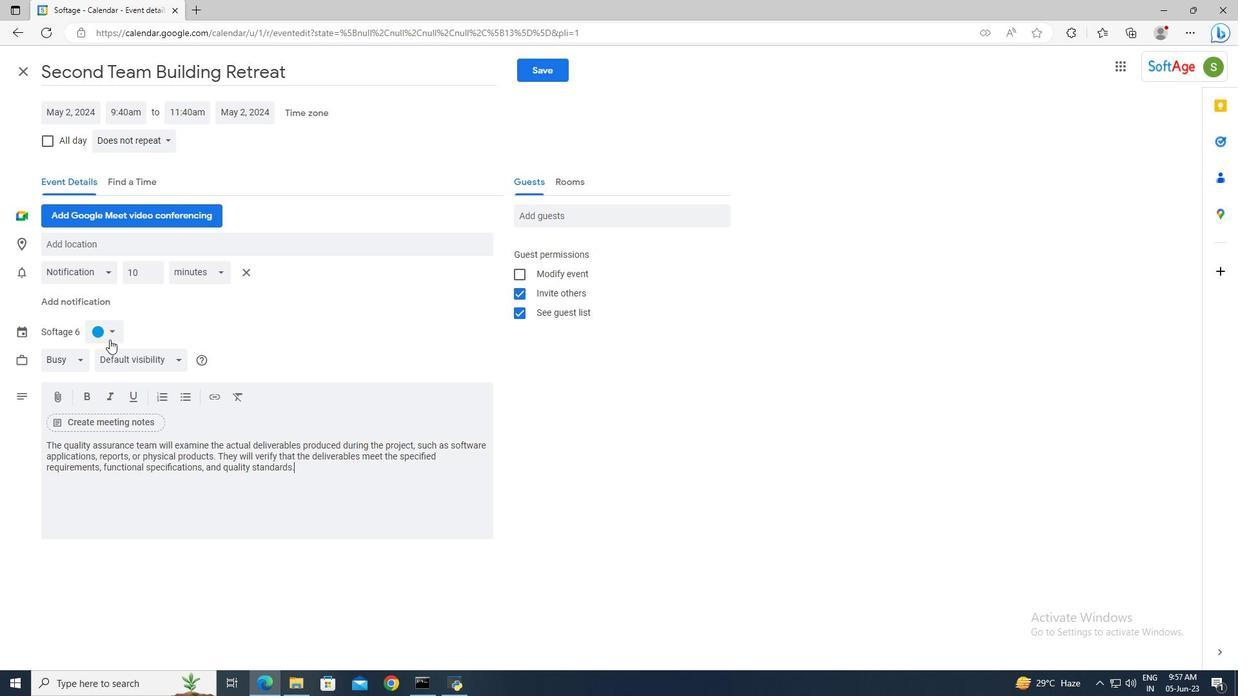 
Action: Mouse pressed left at (109, 337)
Screenshot: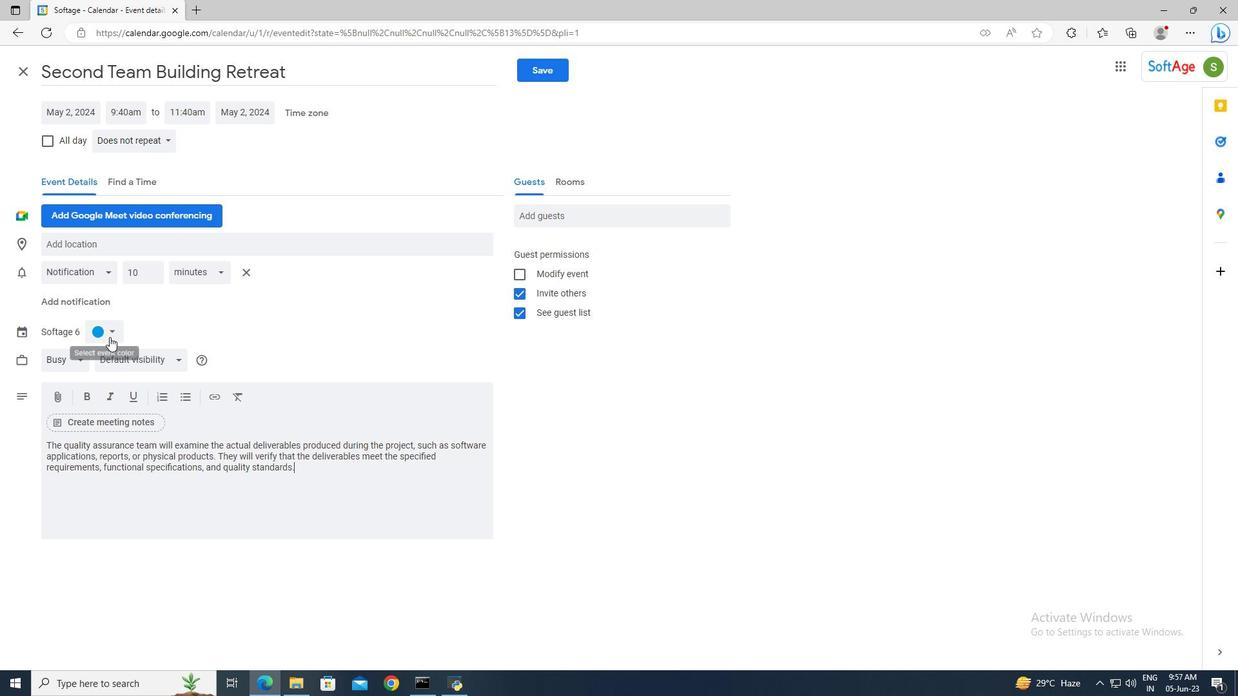 
Action: Mouse moved to (95, 392)
Screenshot: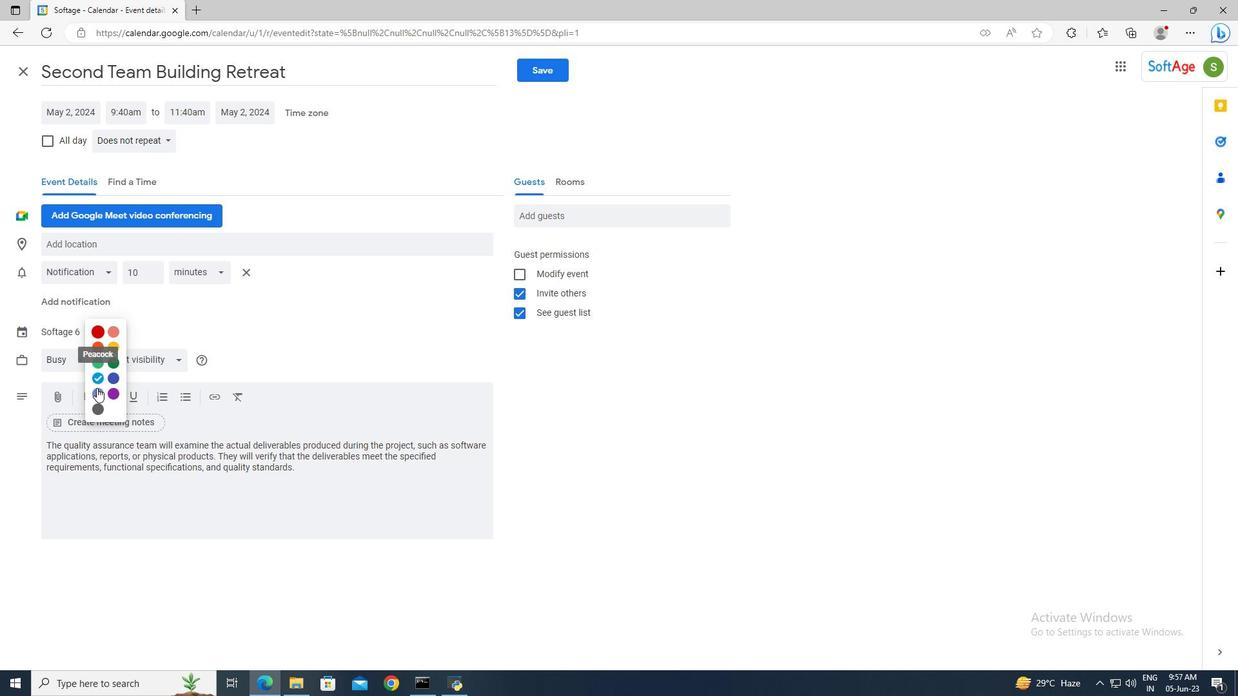 
Action: Mouse pressed left at (95, 392)
Screenshot: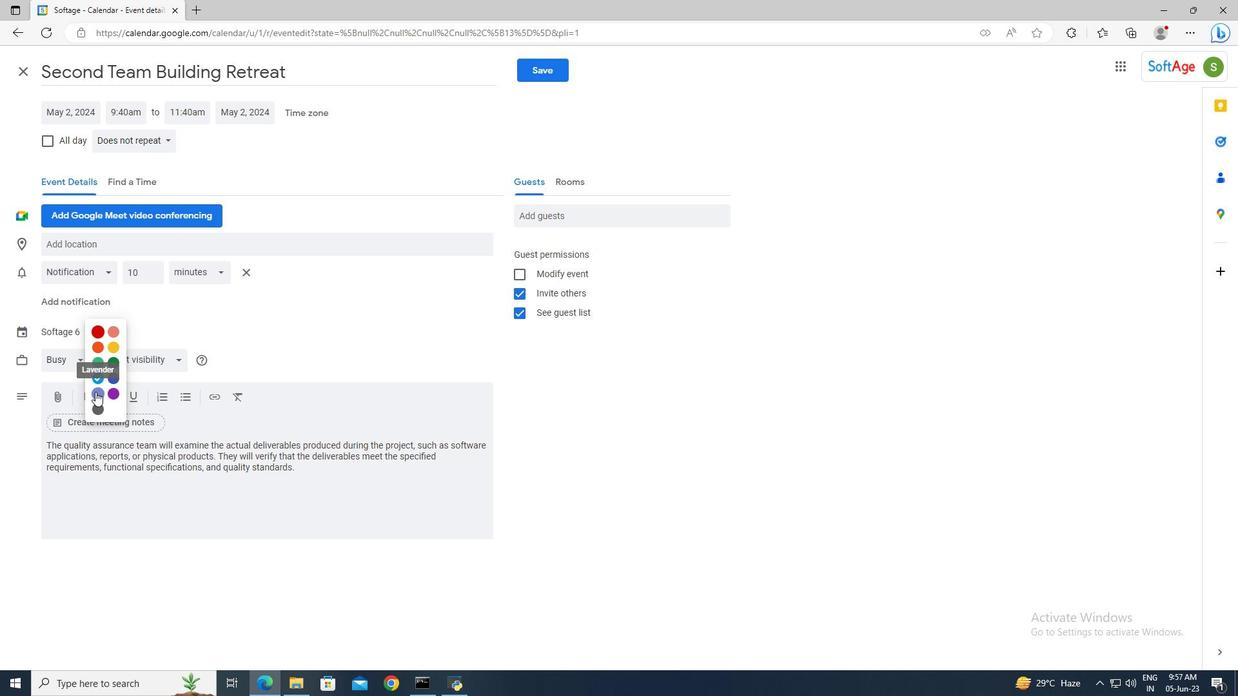 
Action: Mouse moved to (87, 249)
Screenshot: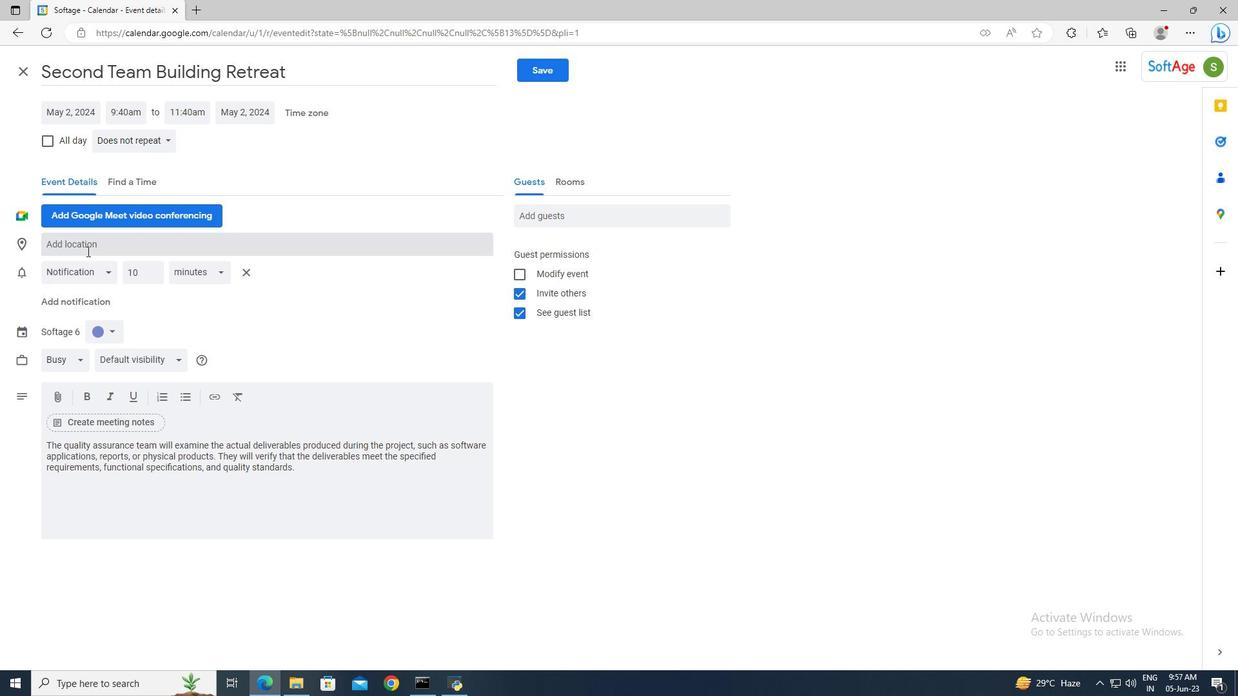 
Action: Mouse pressed left at (87, 249)
Screenshot: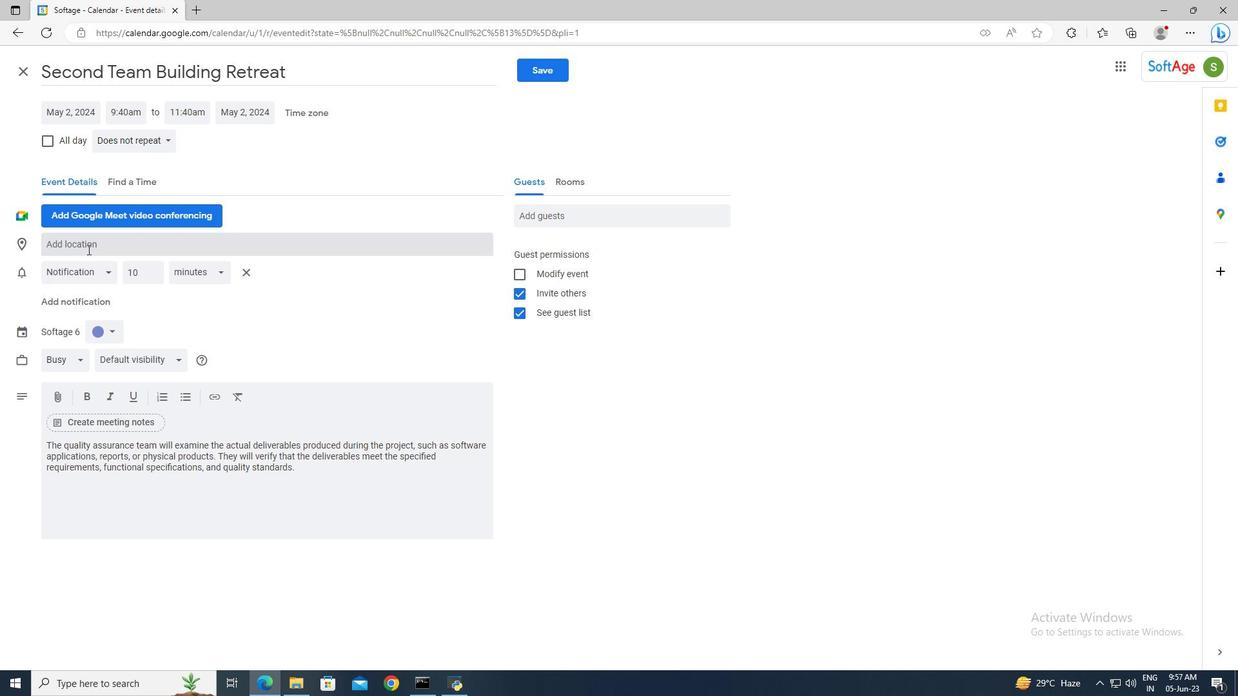 
Action: Mouse moved to (87, 248)
Screenshot: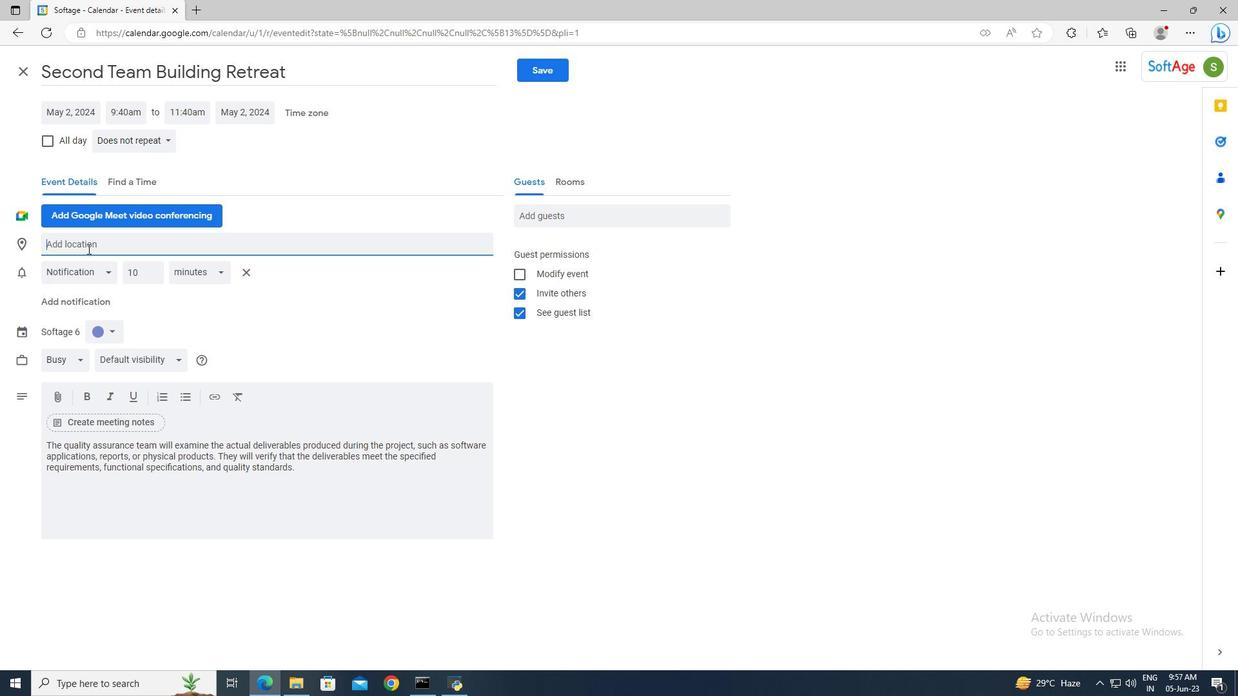 
Action: Key pressed 4
Screenshot: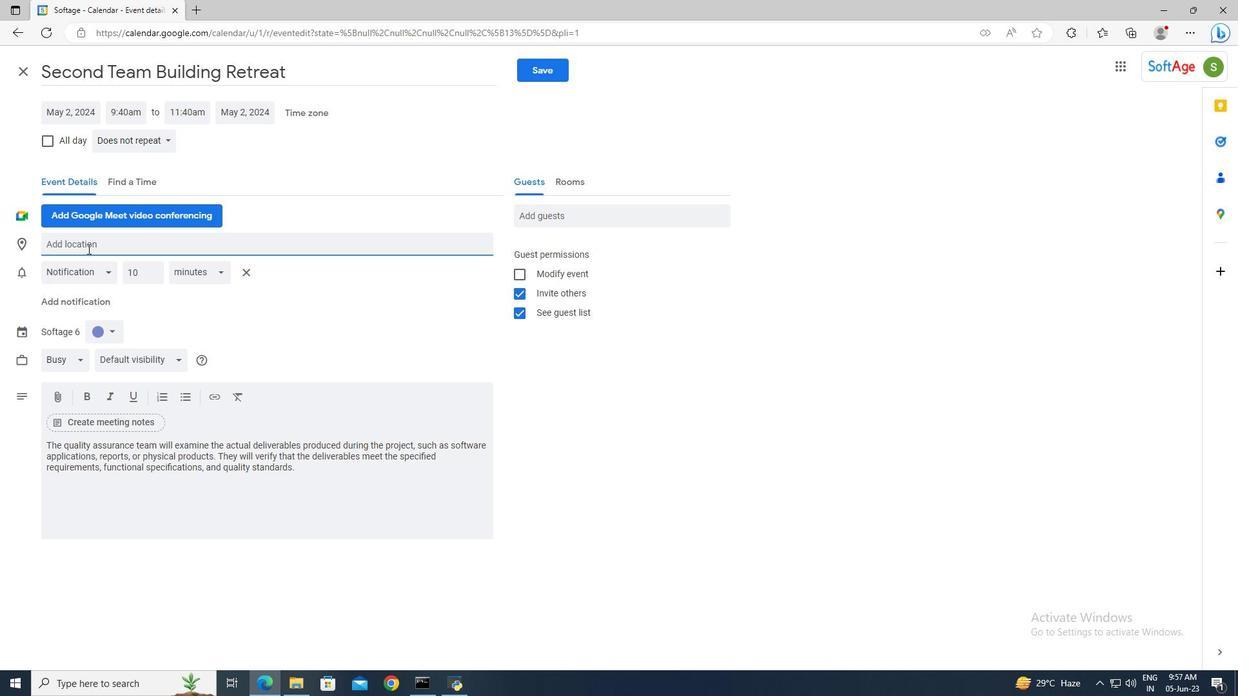 
Action: Mouse moved to (87, 248)
Screenshot: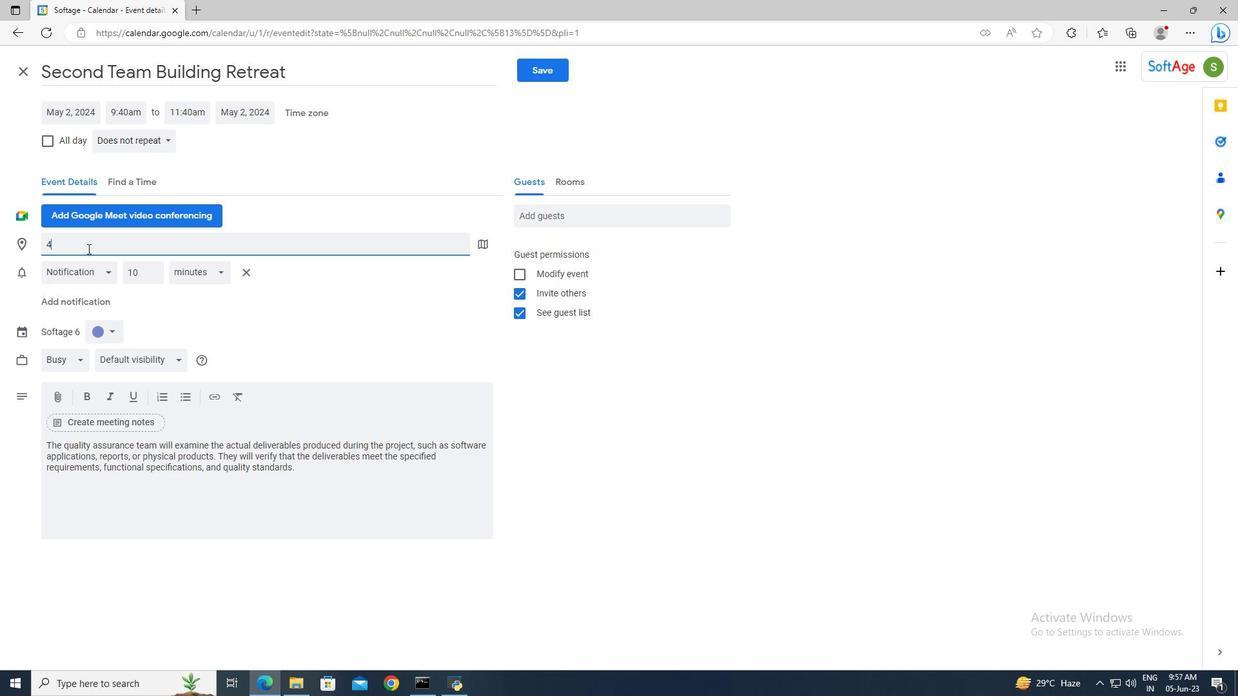 
Action: Key pressed 56
Screenshot: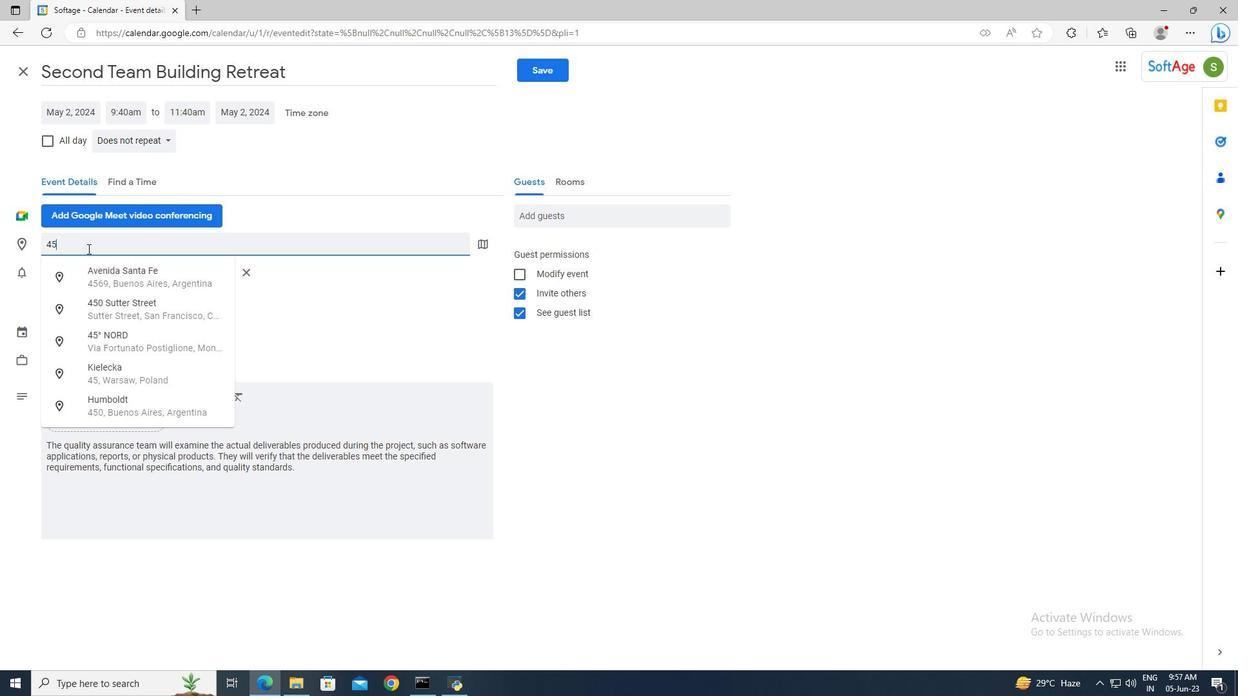 
Action: Mouse moved to (86, 248)
Screenshot: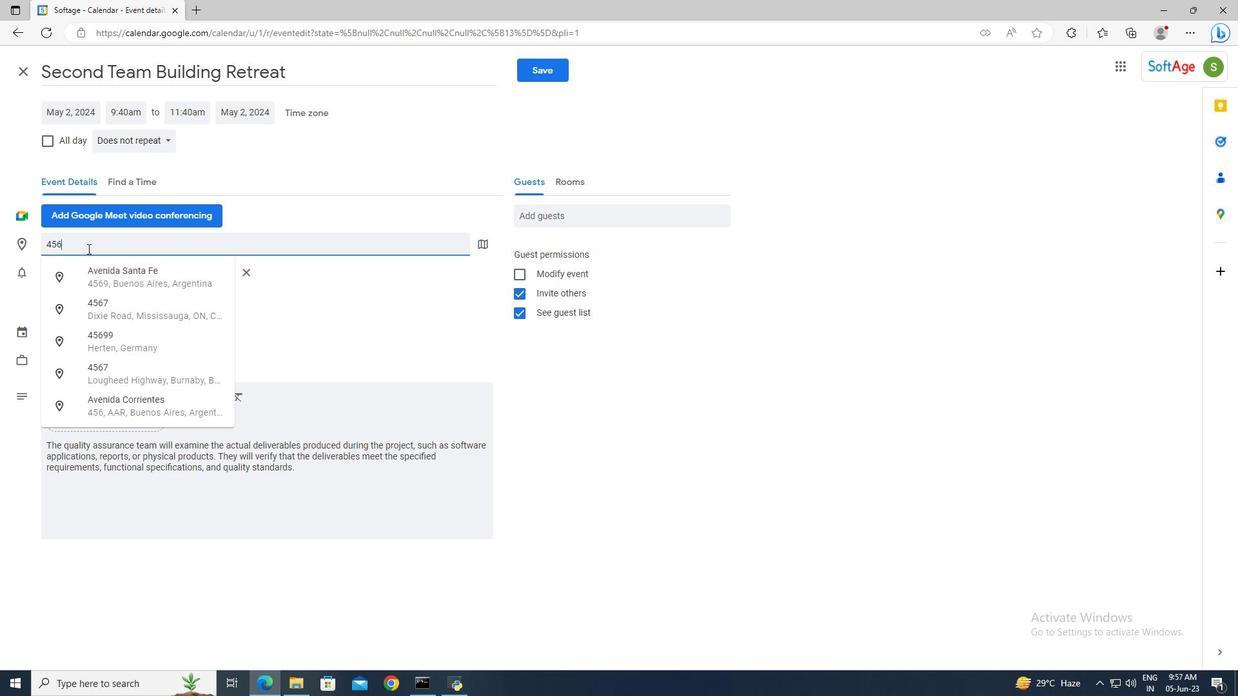 
Action: Key pressed <Key.space><Key.shift>Giza<Key.space><Key.shift>Pyramids,<Key.space><Key.shift>Giza,
Screenshot: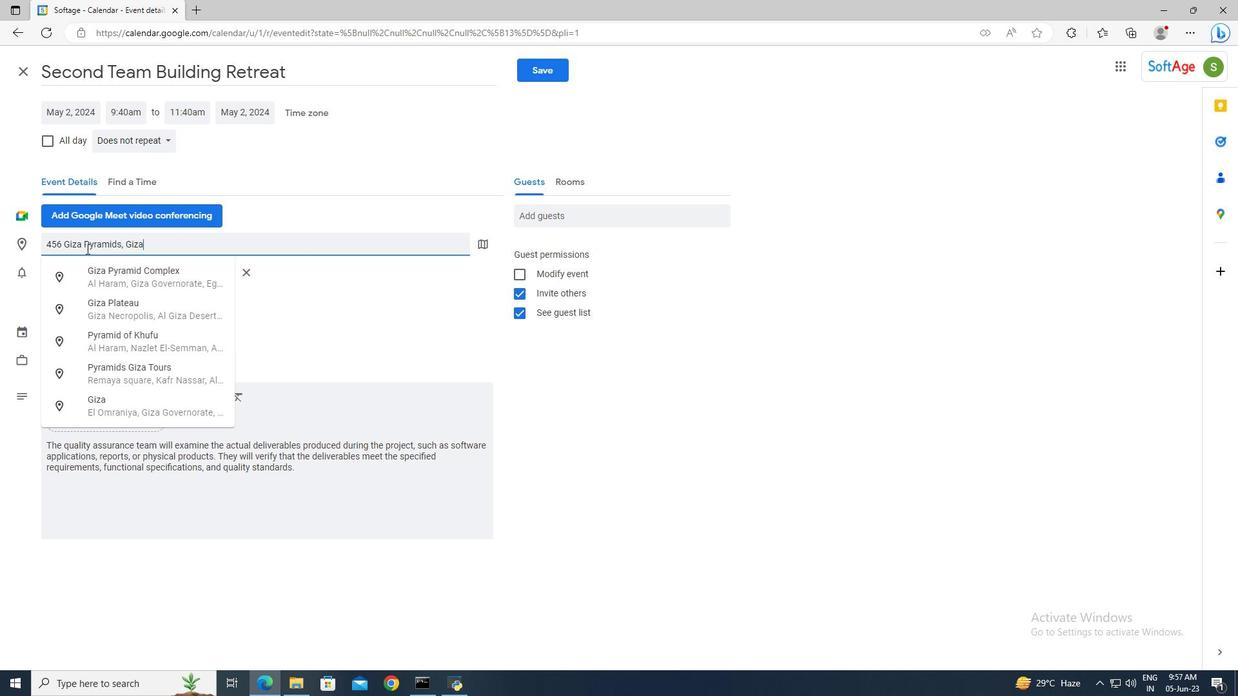 
Action: Mouse moved to (86, 248)
Screenshot: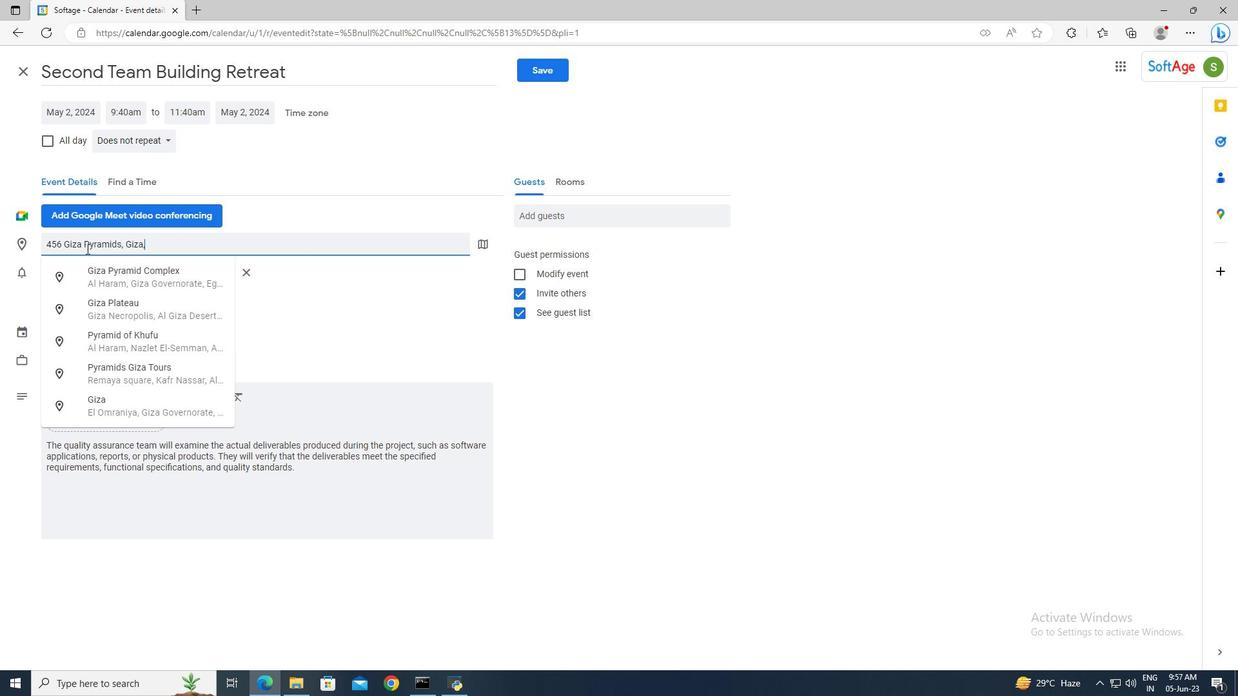 
Action: Key pressed <Key.space><Key.shift>Egypt<Key.enter>
Screenshot: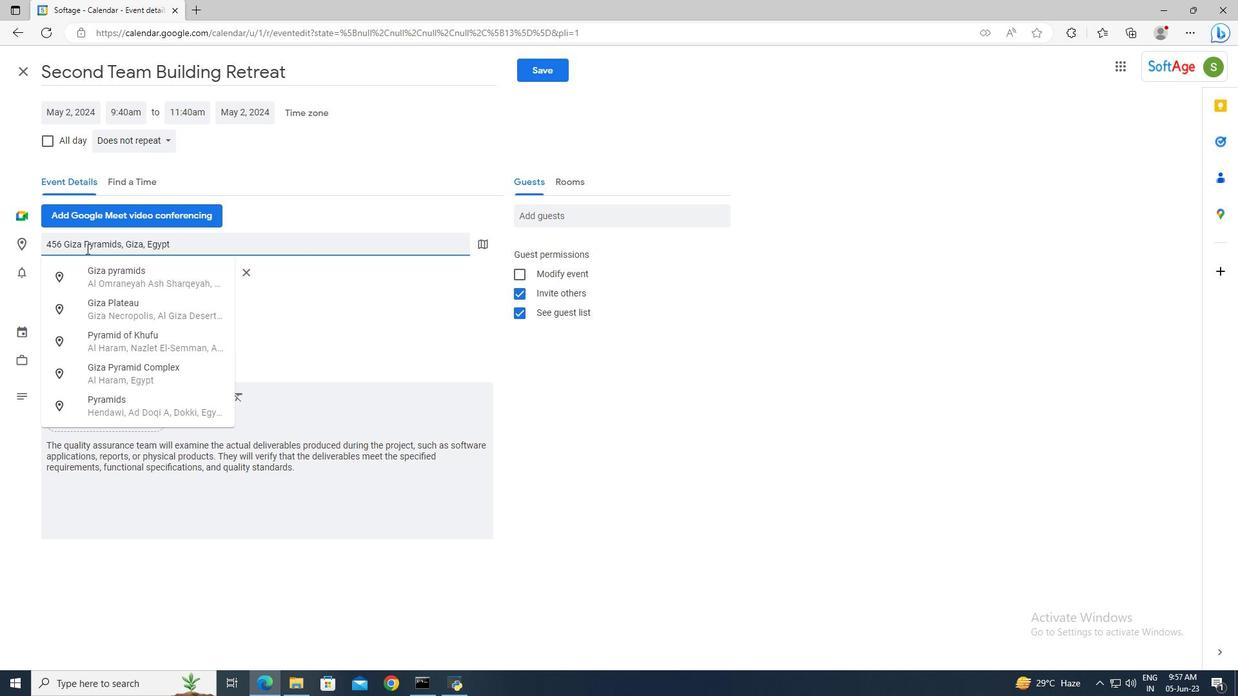 
Action: Mouse moved to (551, 219)
Screenshot: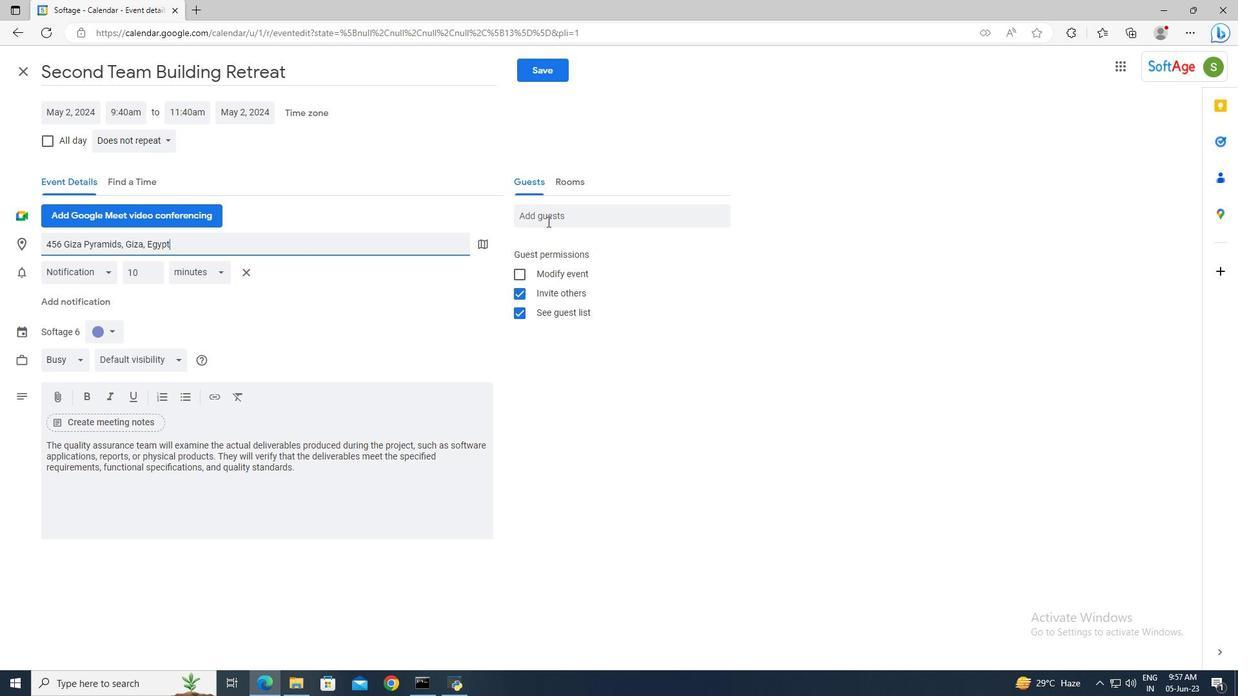 
Action: Mouse pressed left at (551, 219)
Screenshot: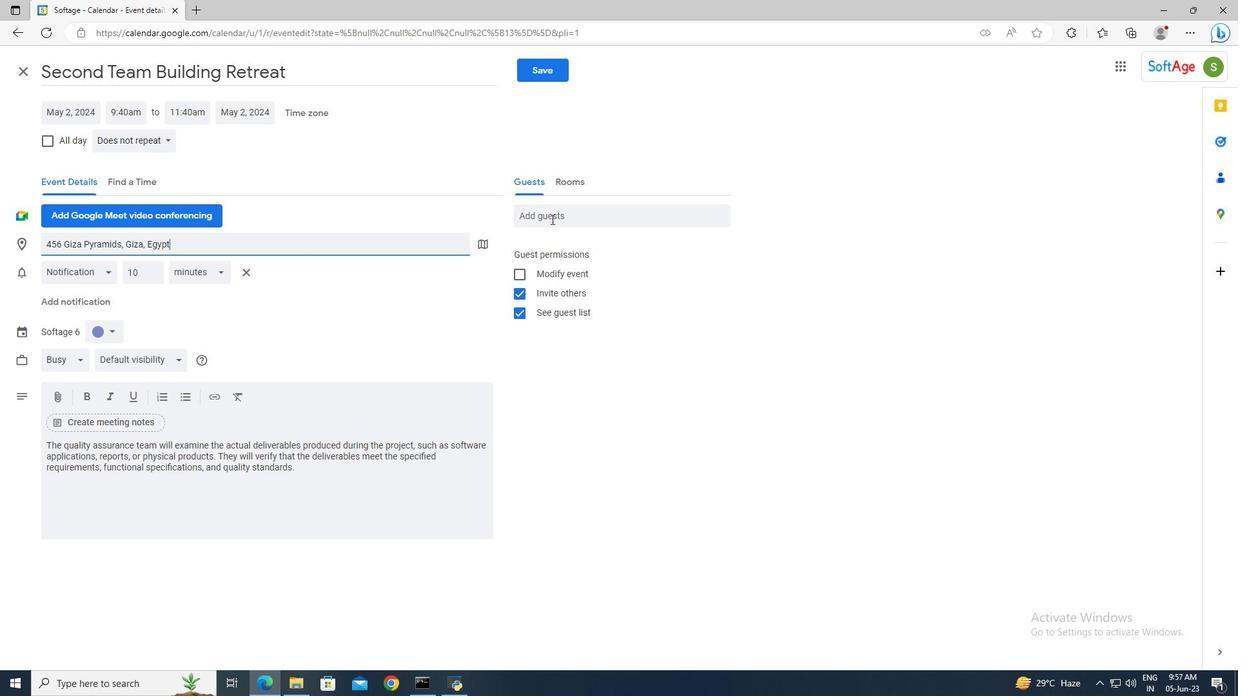
Action: Mouse moved to (547, 217)
Screenshot: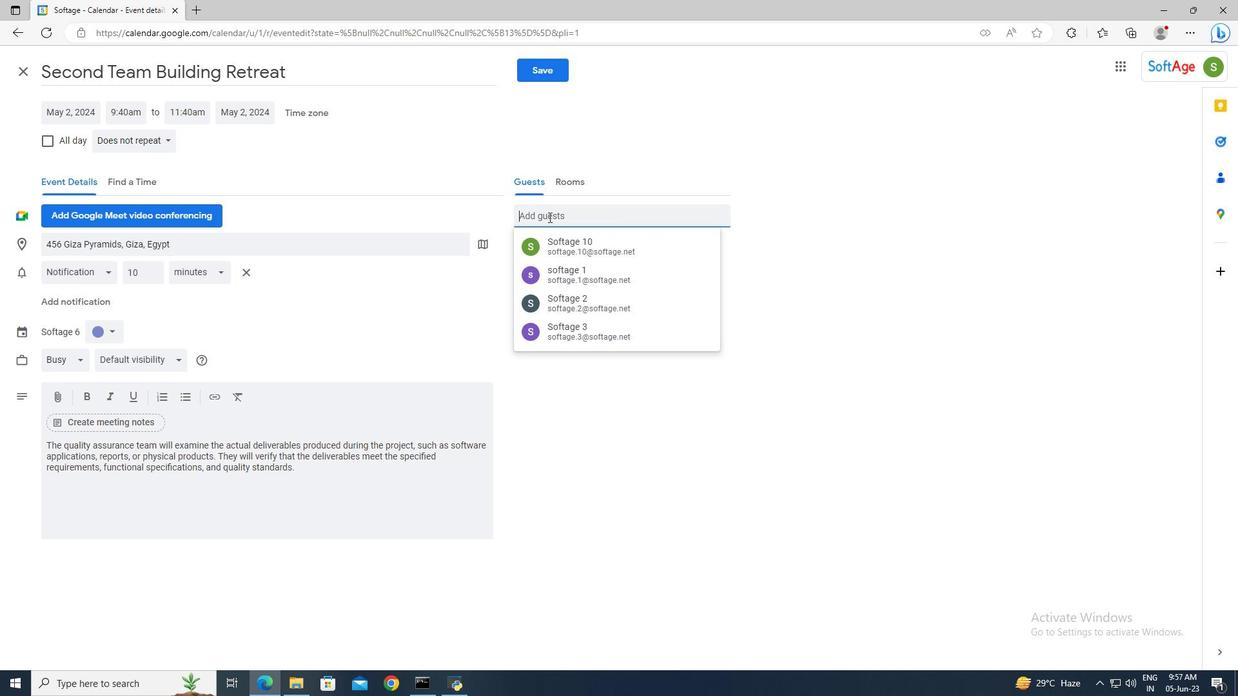 
Action: Key pressed s
Screenshot: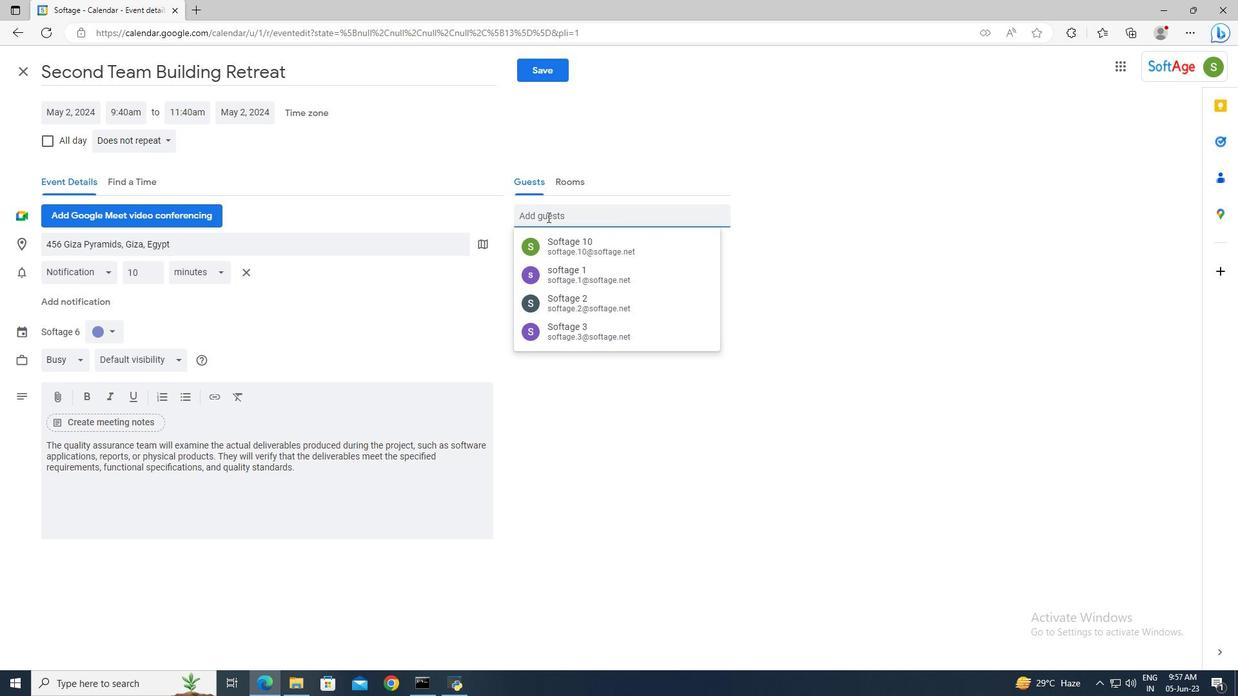 
Action: Mouse moved to (547, 217)
Screenshot: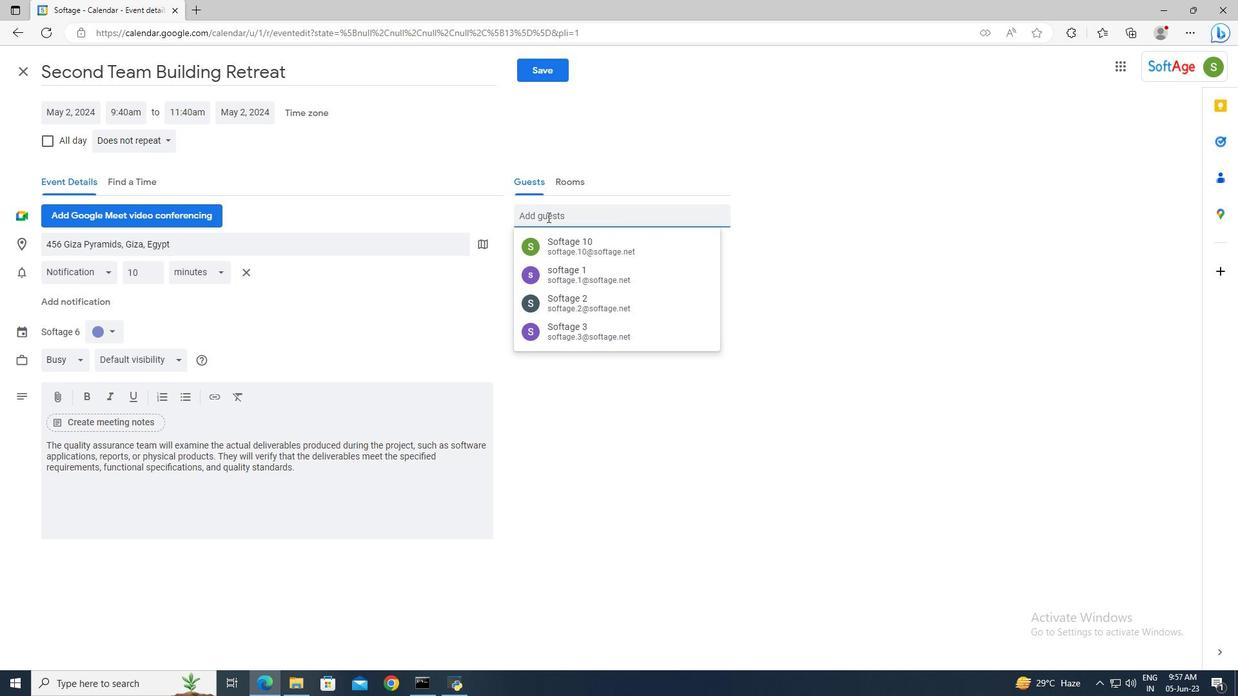 
Action: Key pressed oftag
Screenshot: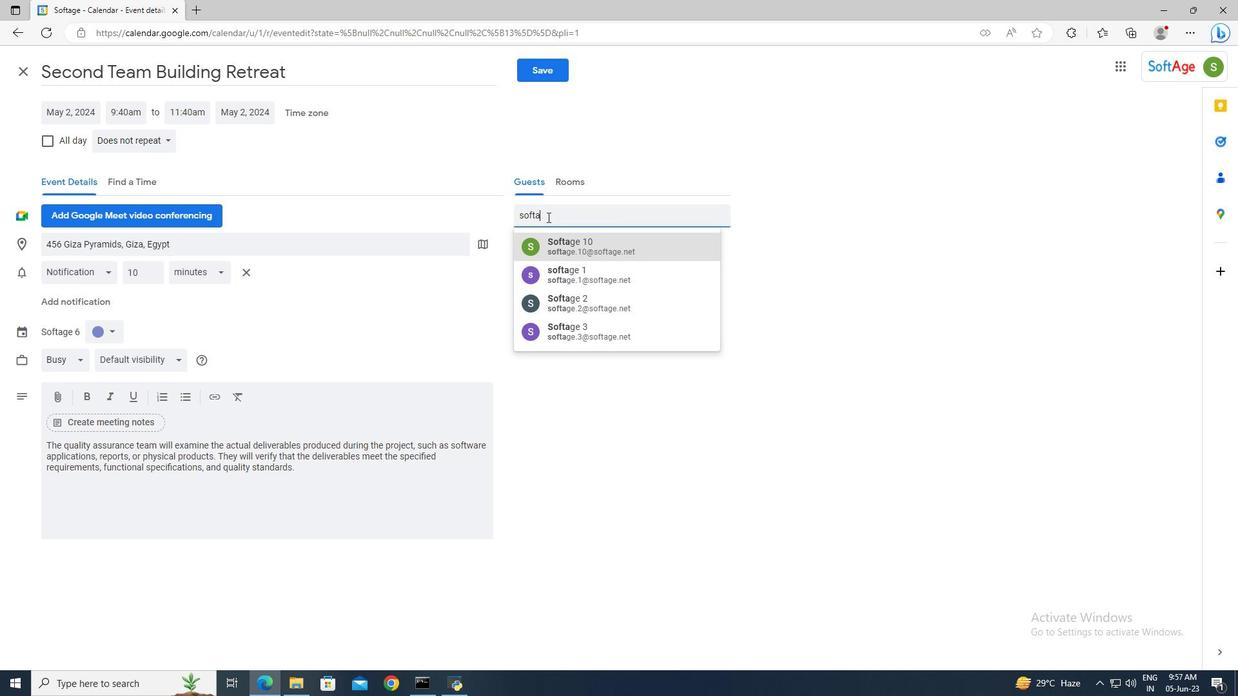 
Action: Mouse moved to (546, 217)
Screenshot: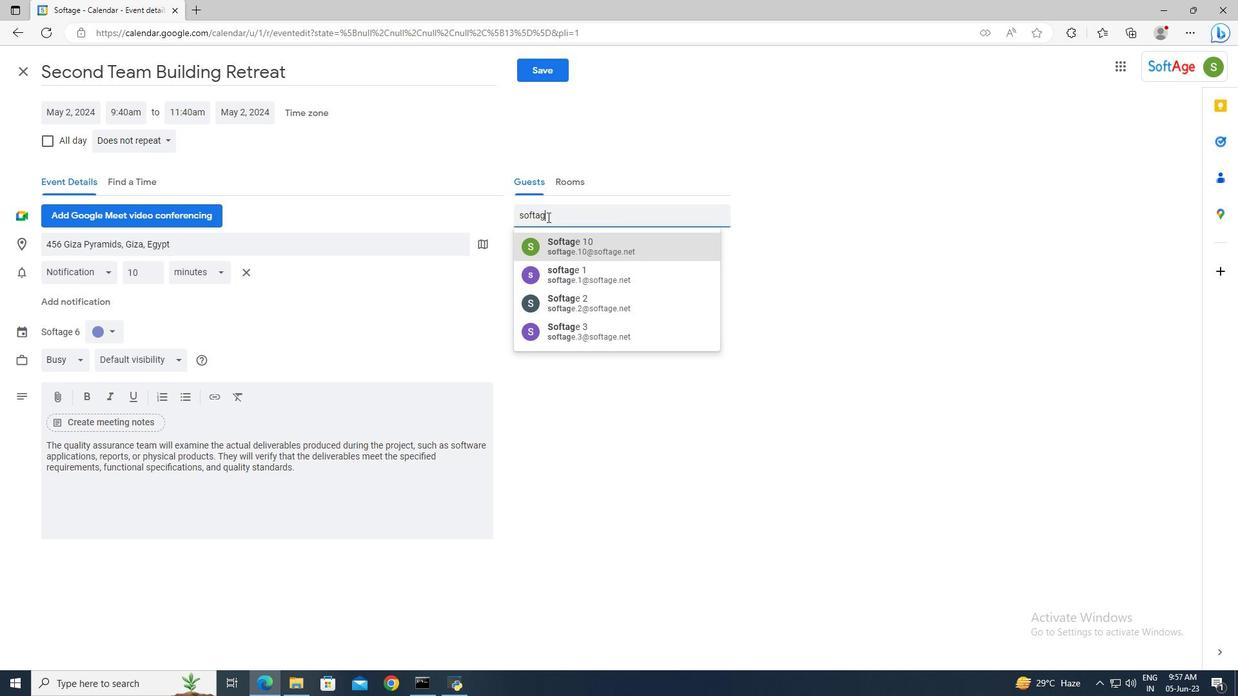 
Action: Key pressed e.7<Key.shift>@softage.
Screenshot: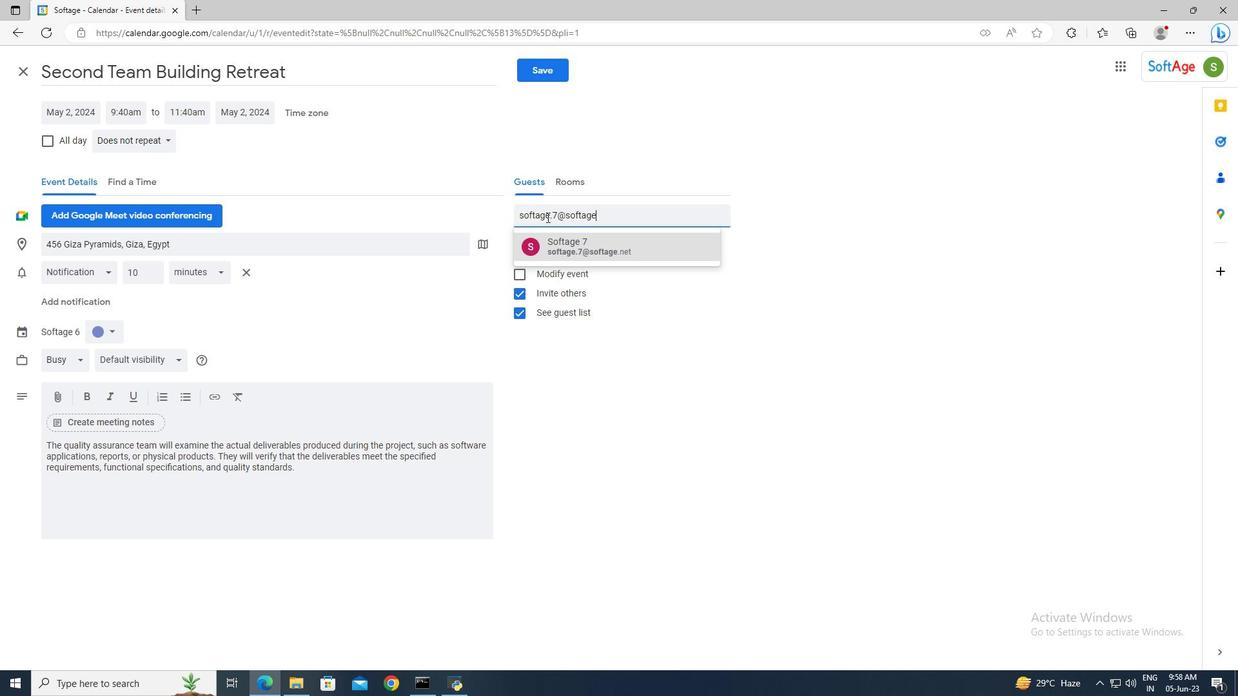 
Action: Mouse moved to (546, 217)
Screenshot: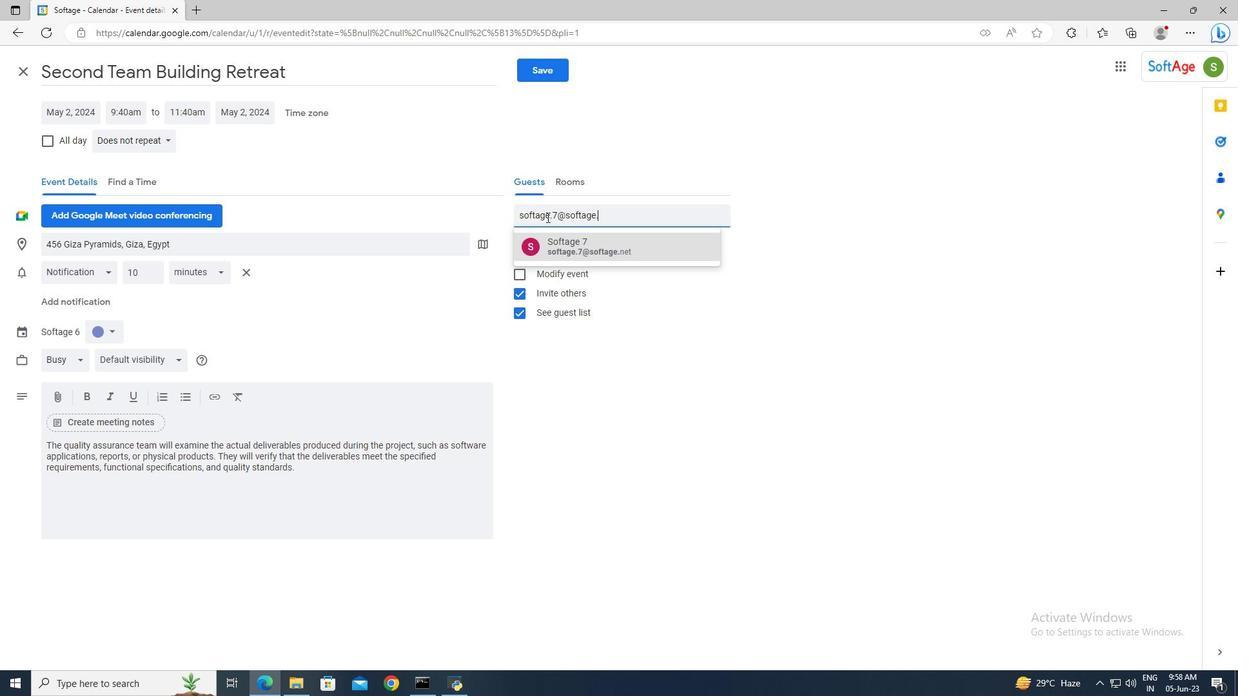
Action: Key pressed net<Key.enter>softage.8<Key.shift>@softage.net<Key.enter>
Screenshot: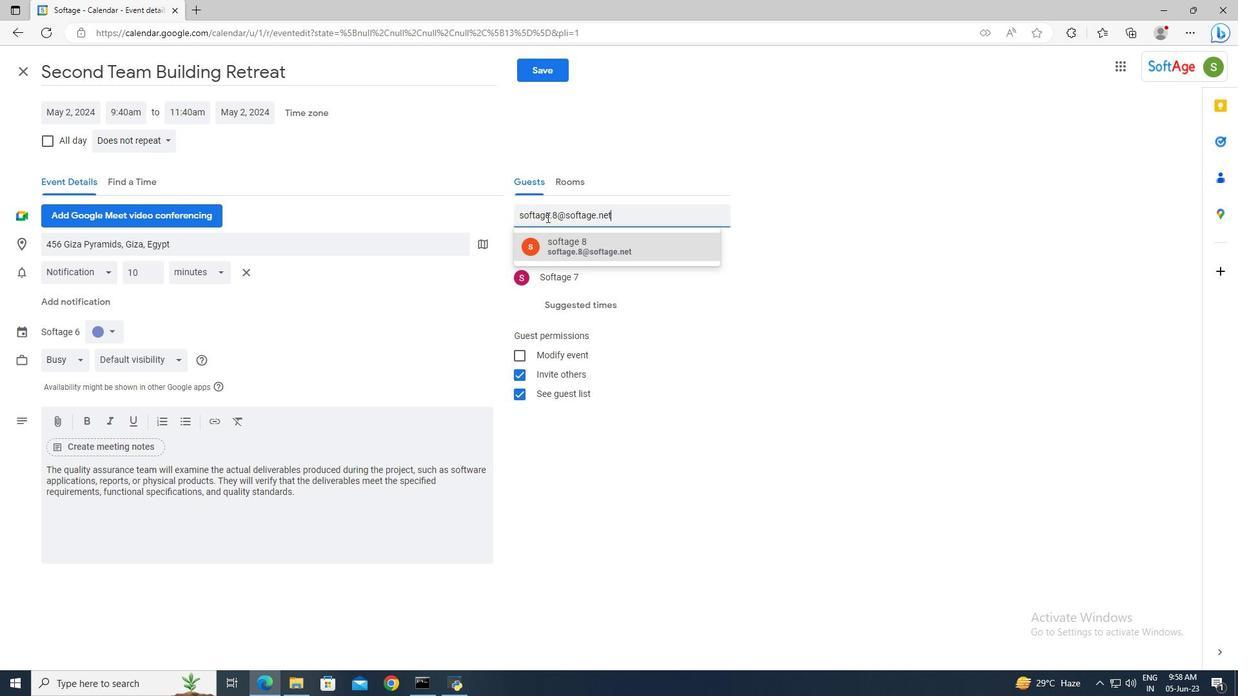 
Action: Mouse moved to (171, 141)
Screenshot: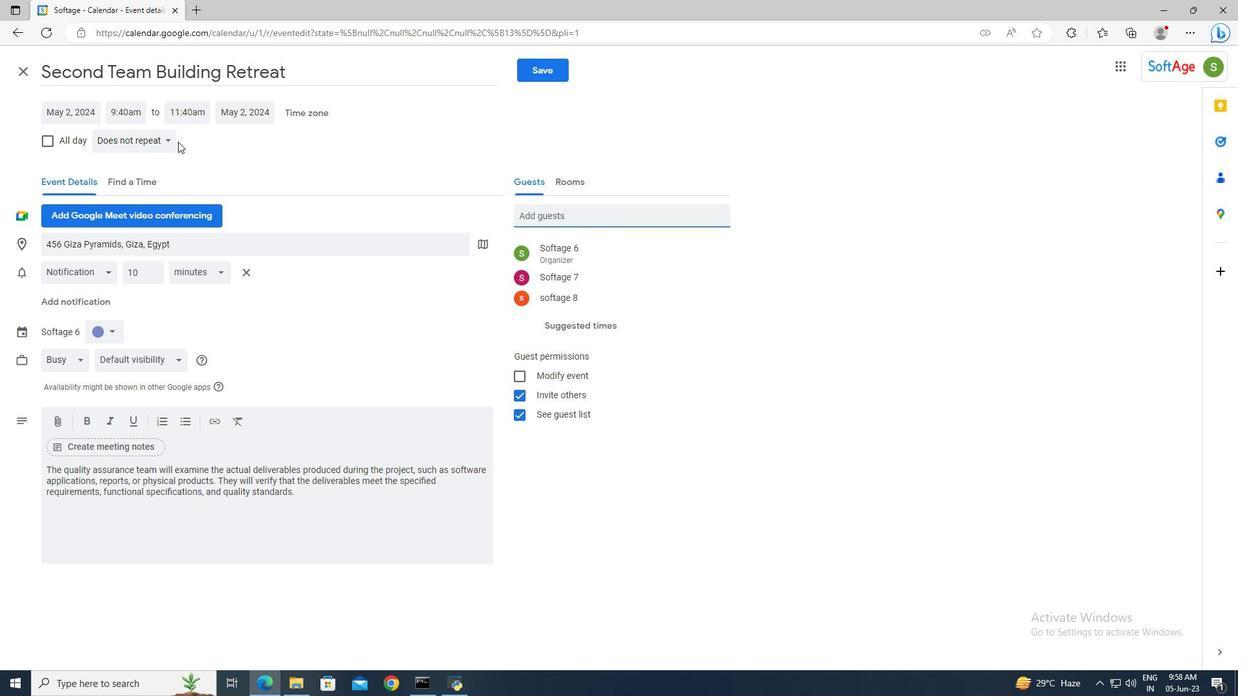 
Action: Mouse pressed left at (171, 141)
Screenshot: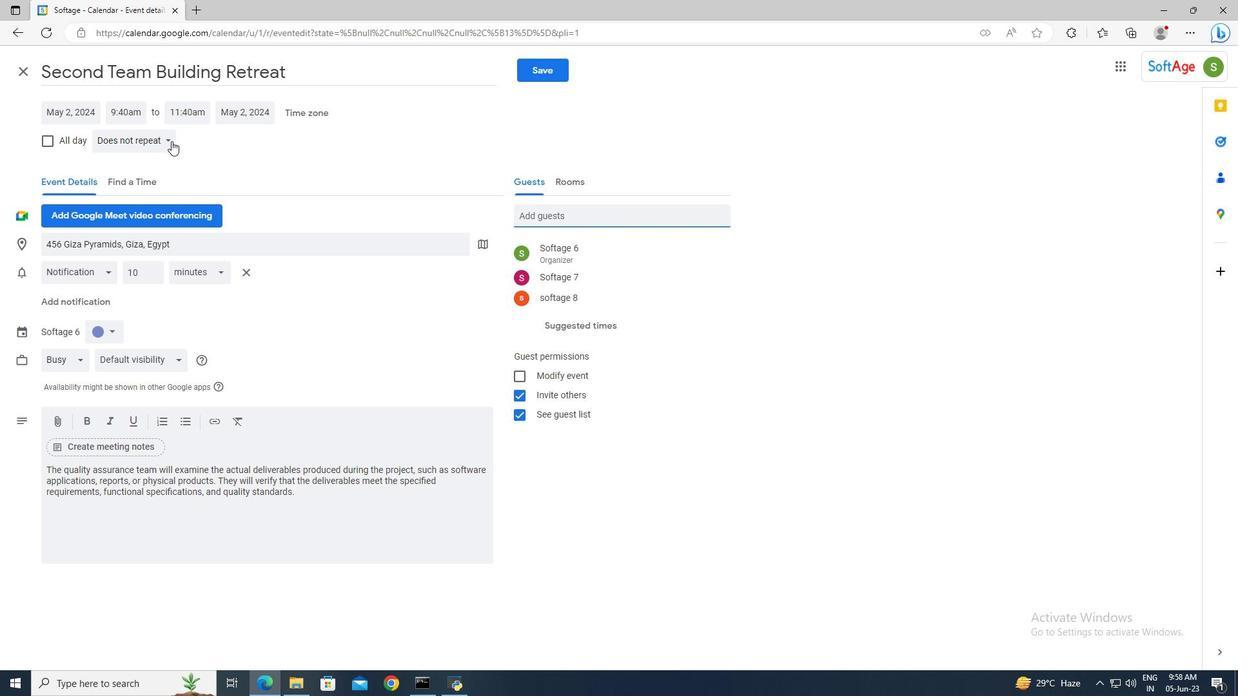 
Action: Mouse moved to (172, 261)
Screenshot: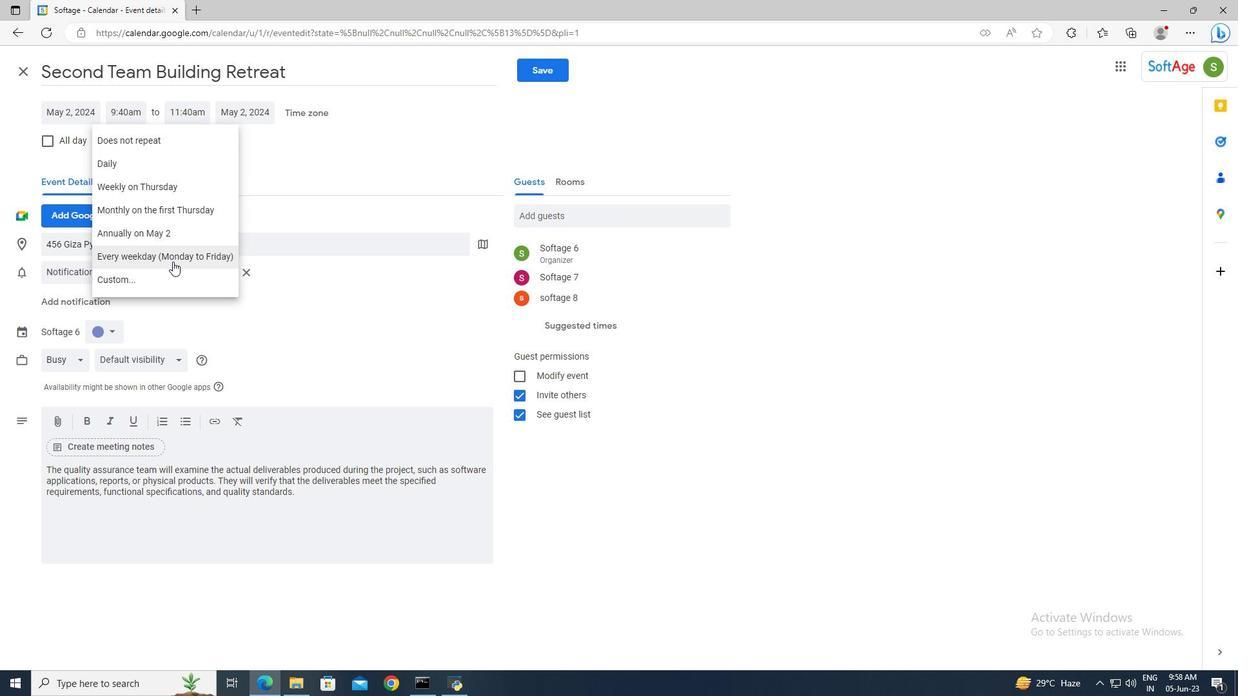 
Action: Mouse pressed left at (172, 261)
Screenshot: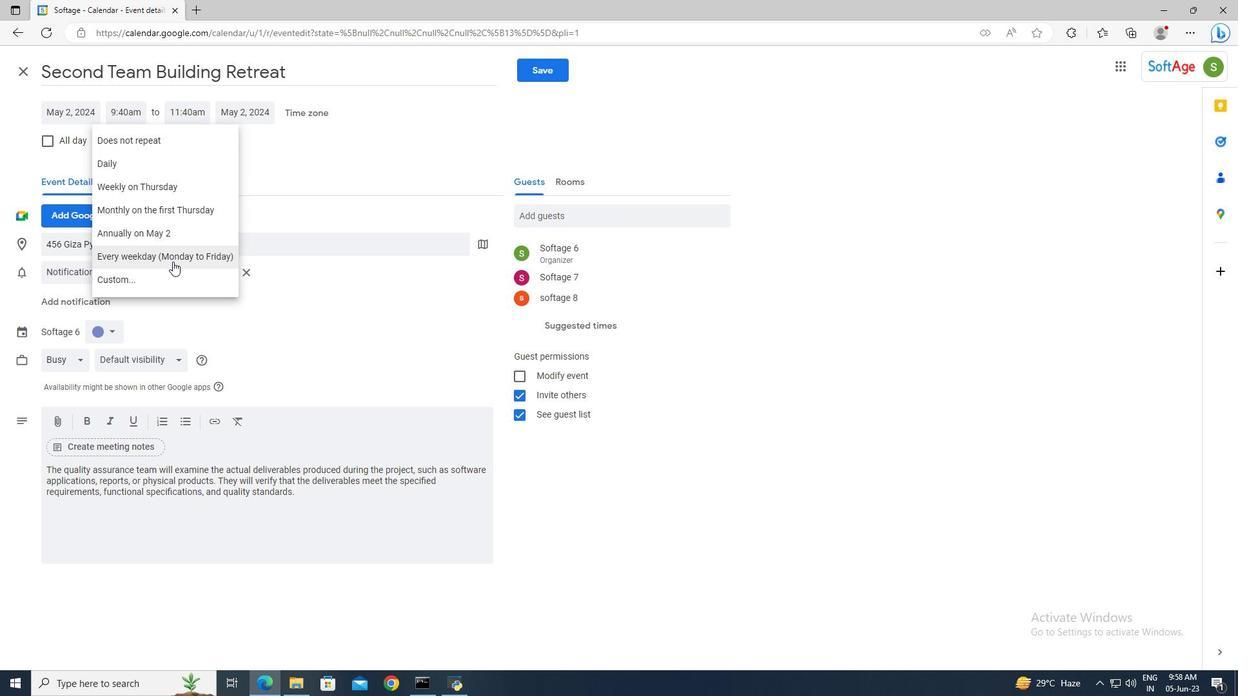 
Action: Mouse moved to (528, 70)
Screenshot: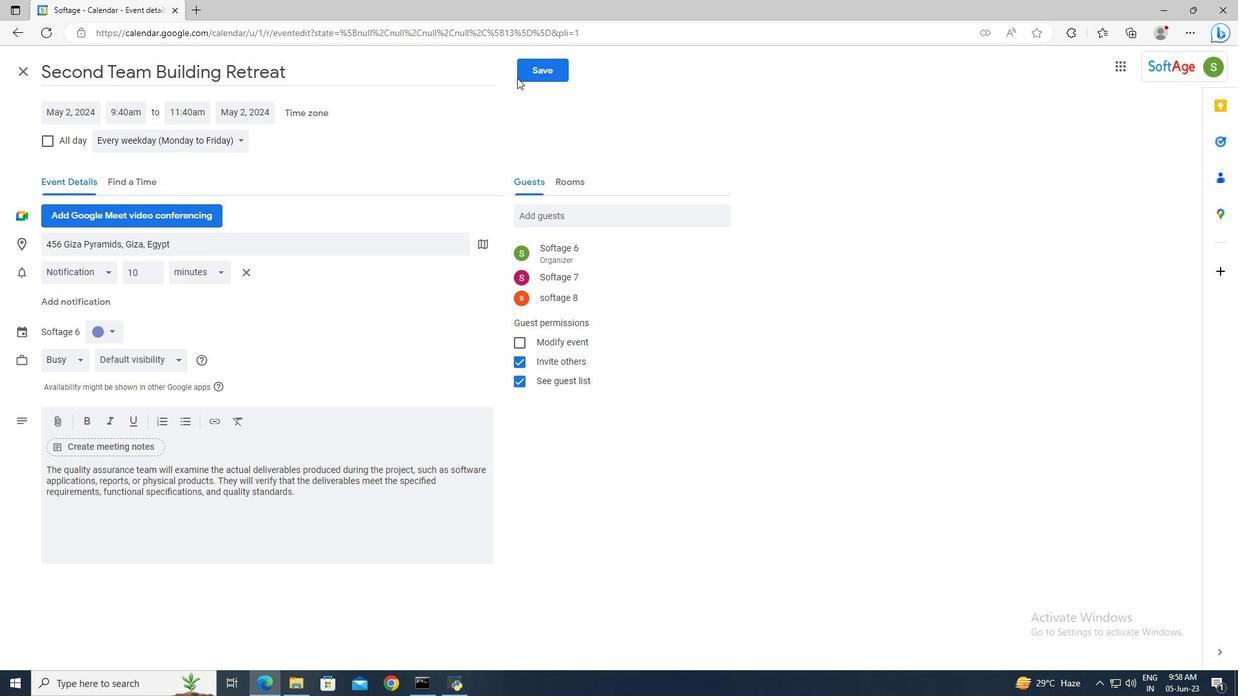 
Action: Mouse pressed left at (528, 70)
Screenshot: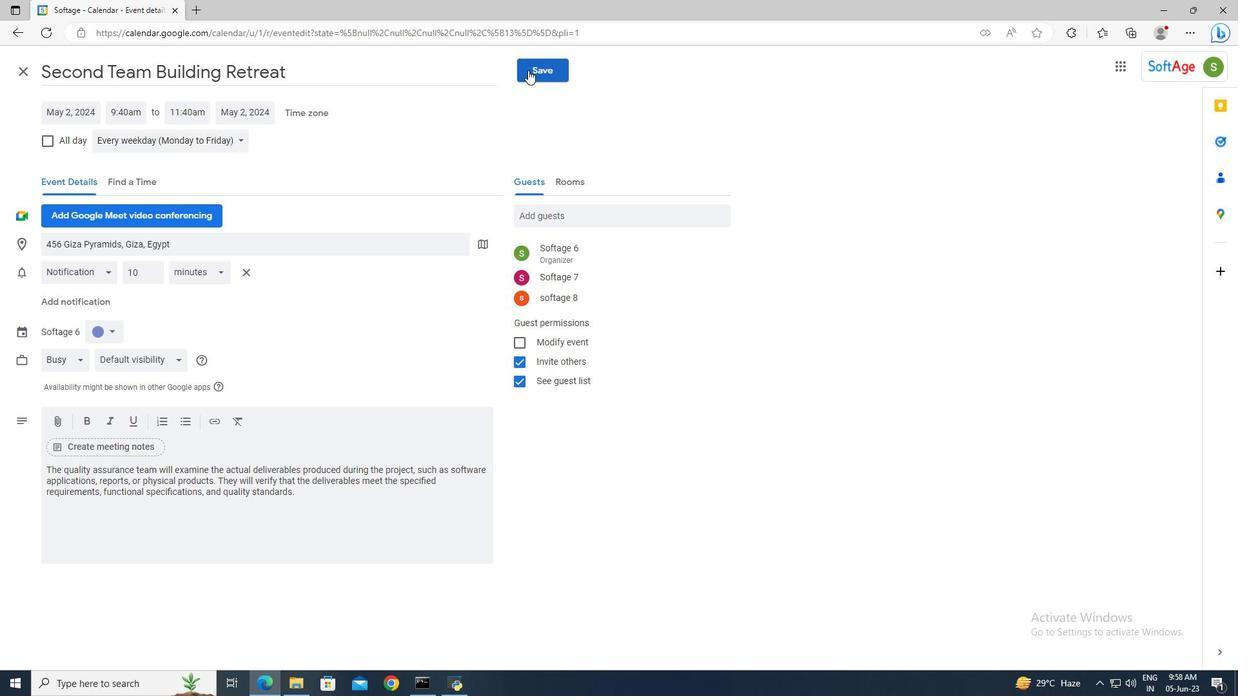 
Action: Mouse moved to (739, 383)
Screenshot: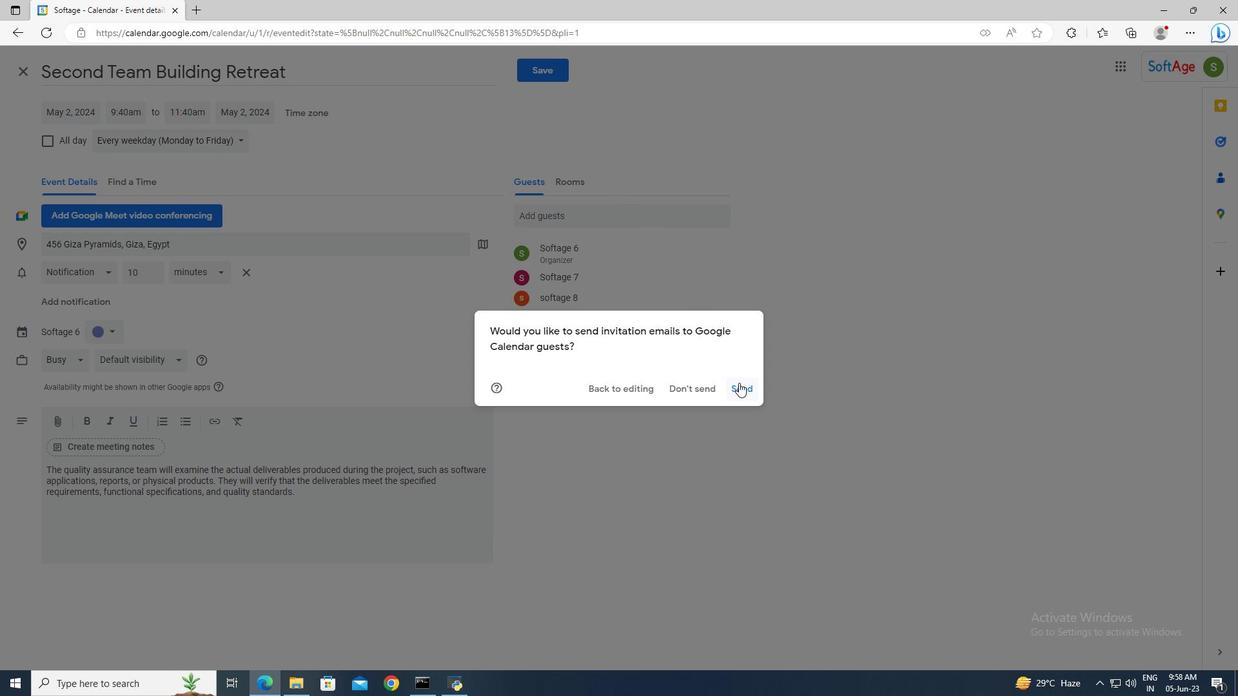 
Action: Mouse pressed left at (739, 383)
Screenshot: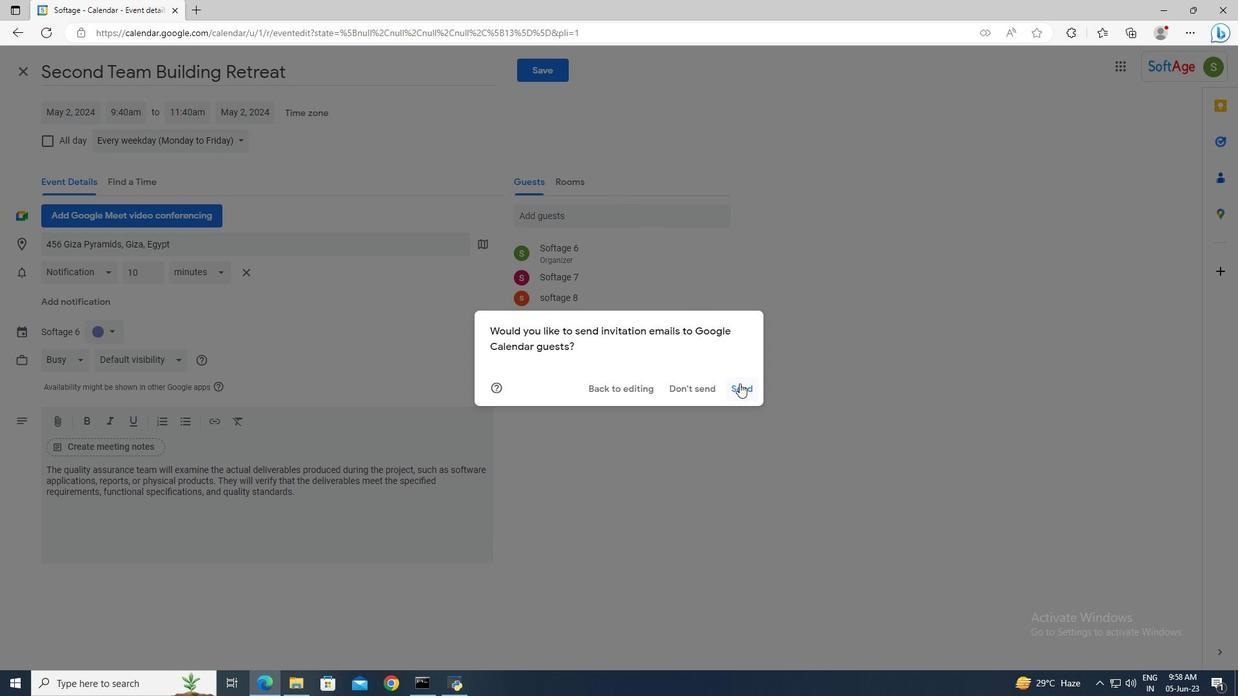 
